 Task: Search for a place to stay in Ob, Russia from June 3 to June 9 for 2 adults, with a price range of ₹6000 to ₹12000, 1 bedroom, 1 bed, 1 bathroom, and amenities including a washing machine and self check-in.
Action: Mouse pressed left at (529, 118)
Screenshot: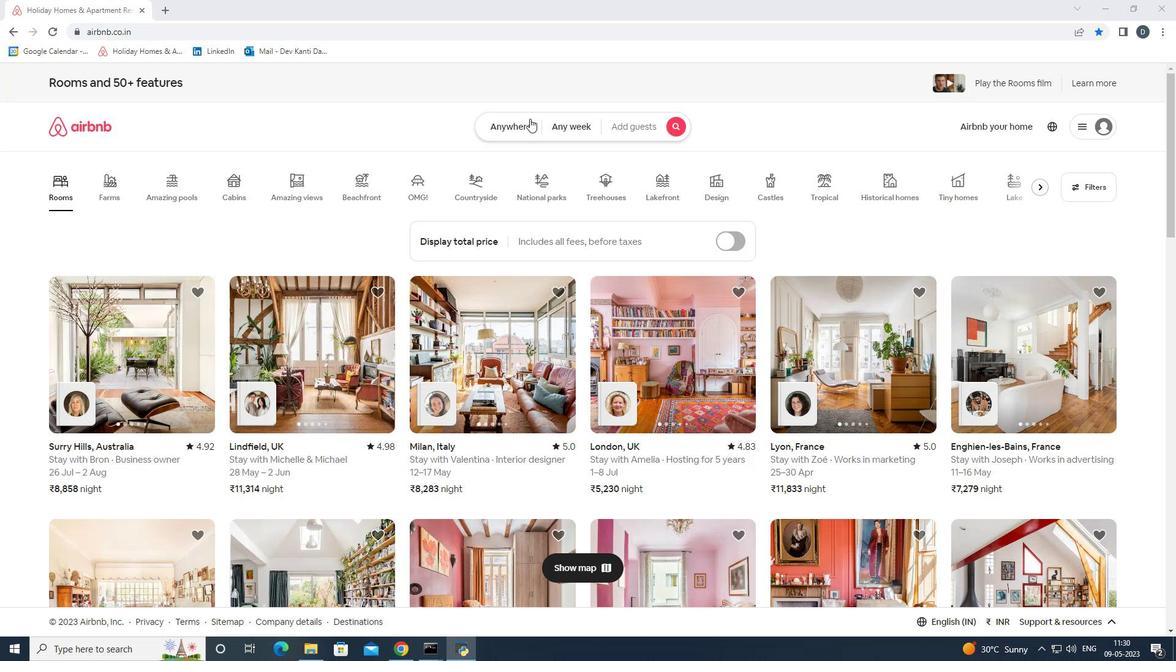 
Action: Mouse moved to (417, 173)
Screenshot: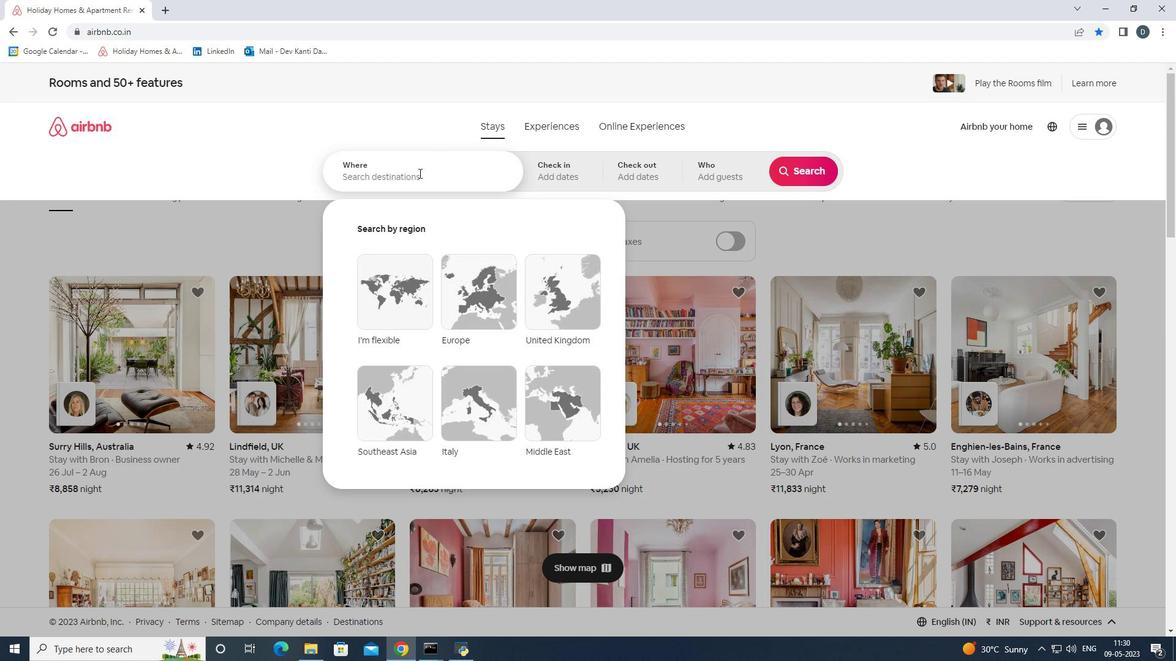 
Action: Mouse pressed left at (417, 173)
Screenshot: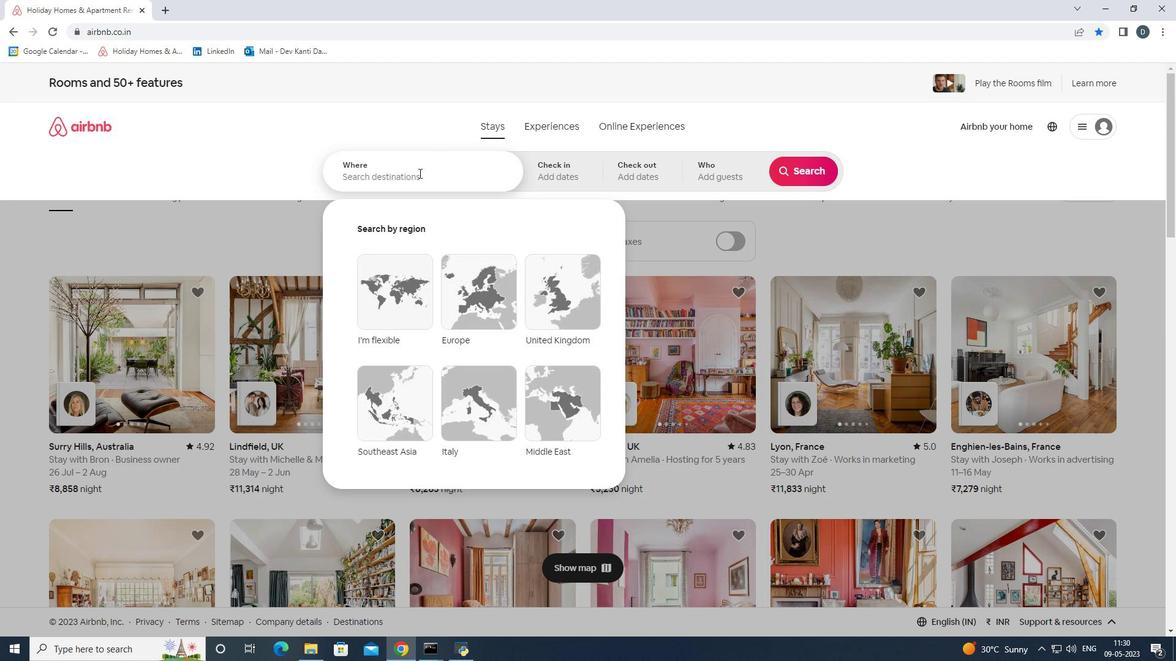 
Action: Mouse moved to (436, 168)
Screenshot: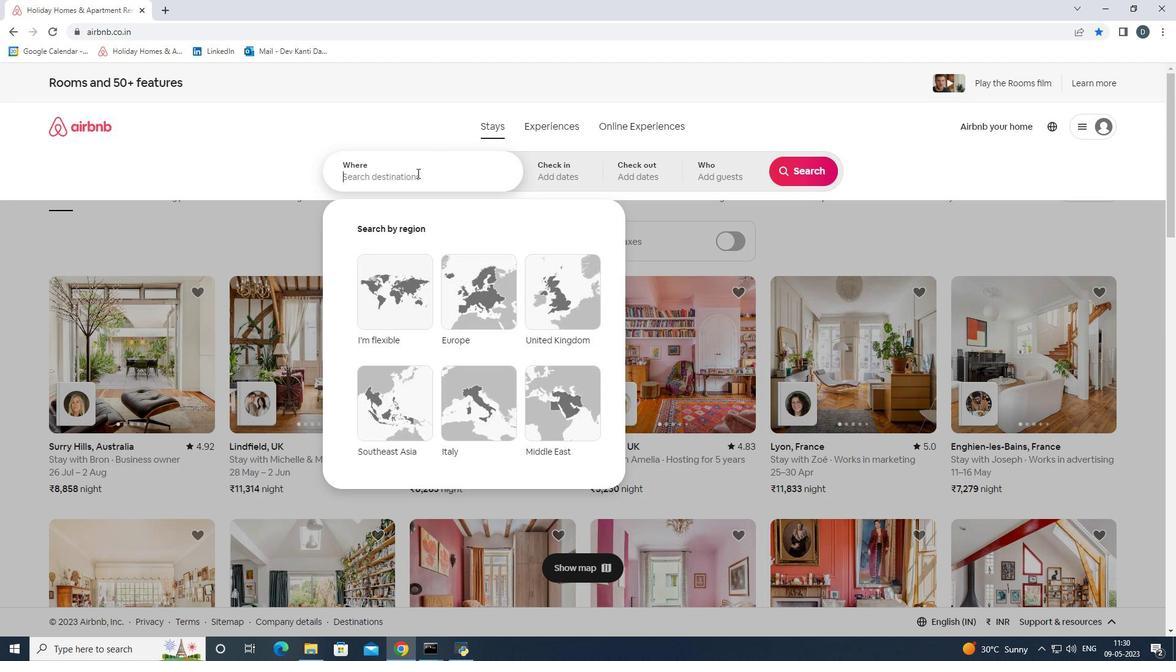 
Action: Key pressed <Key.shift>Ob;<Key.enter><Key.backspace>
Screenshot: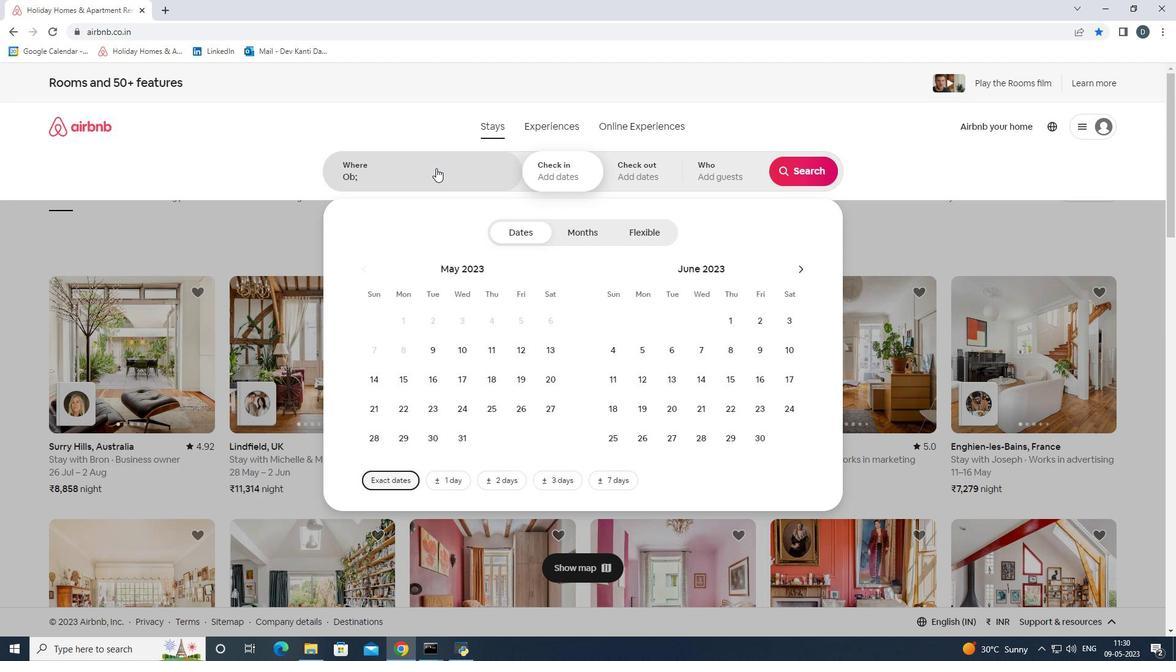 
Action: Mouse moved to (488, 175)
Screenshot: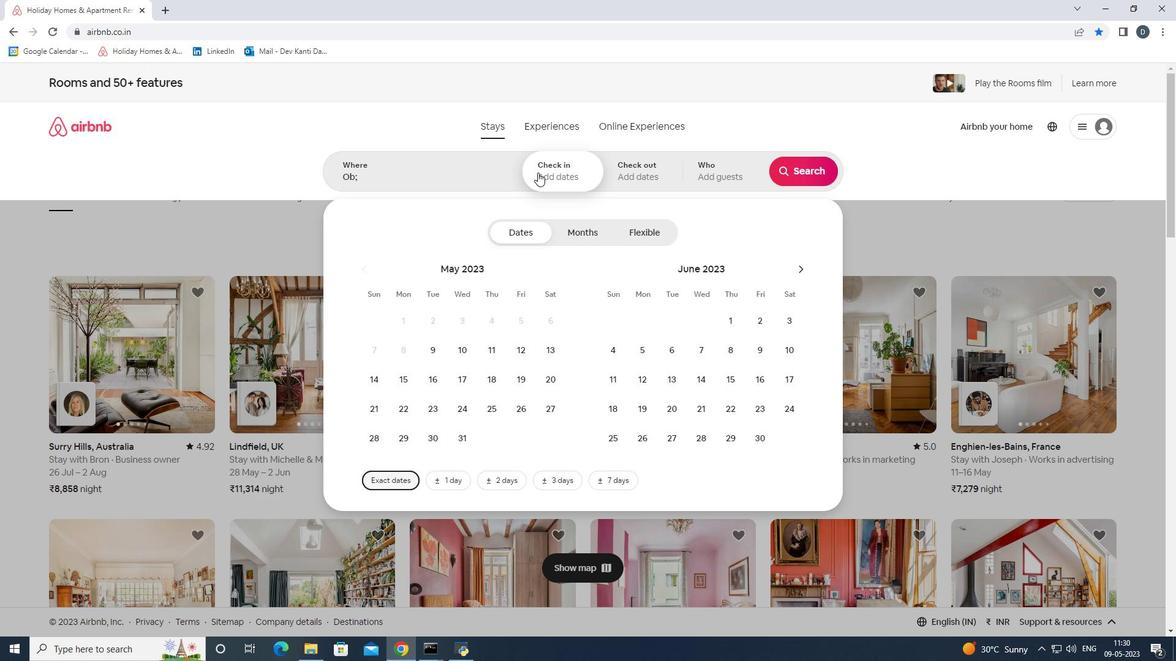 
Action: Mouse pressed left at (488, 175)
Screenshot: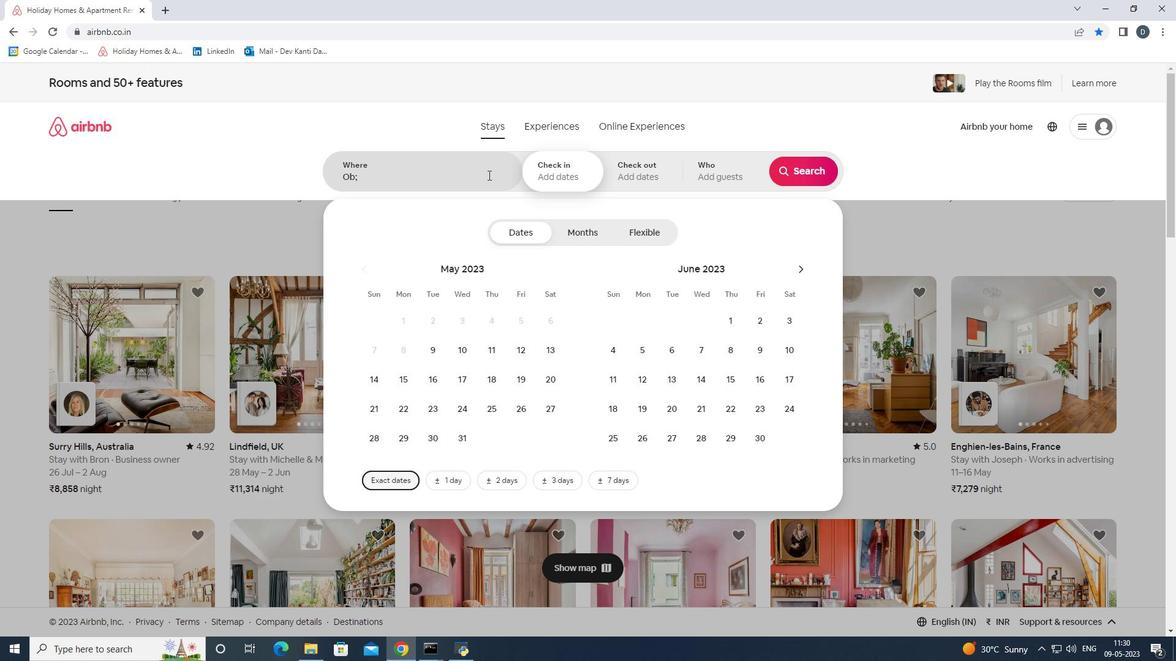 
Action: Mouse moved to (487, 171)
Screenshot: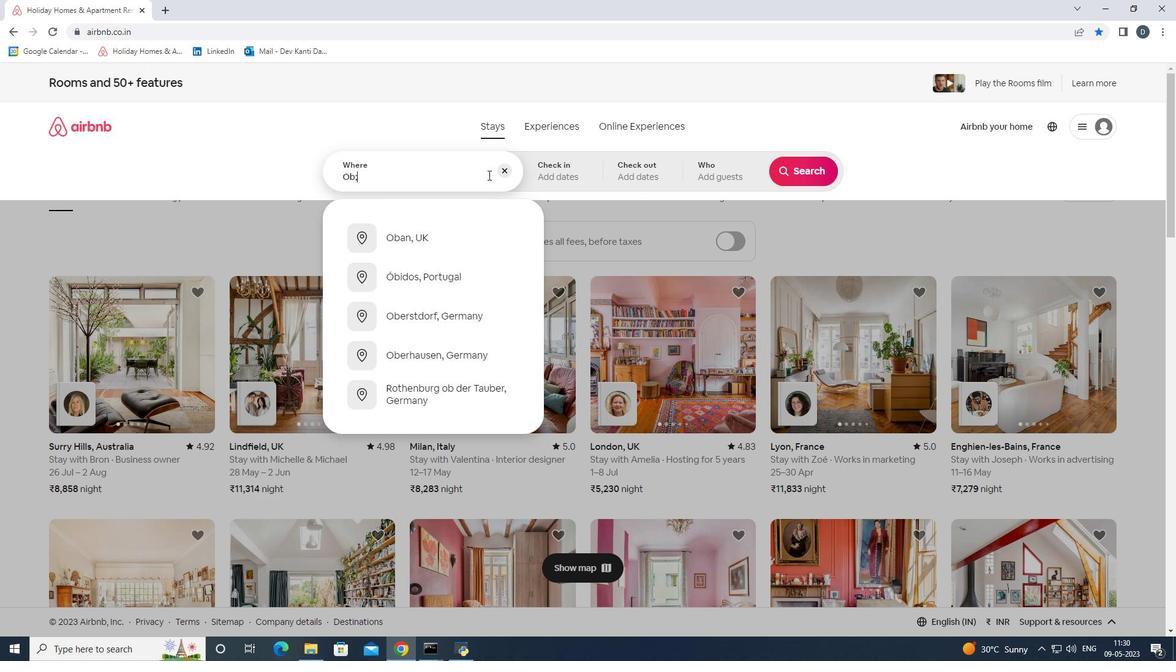 
Action: Key pressed <Key.backspace>
Screenshot: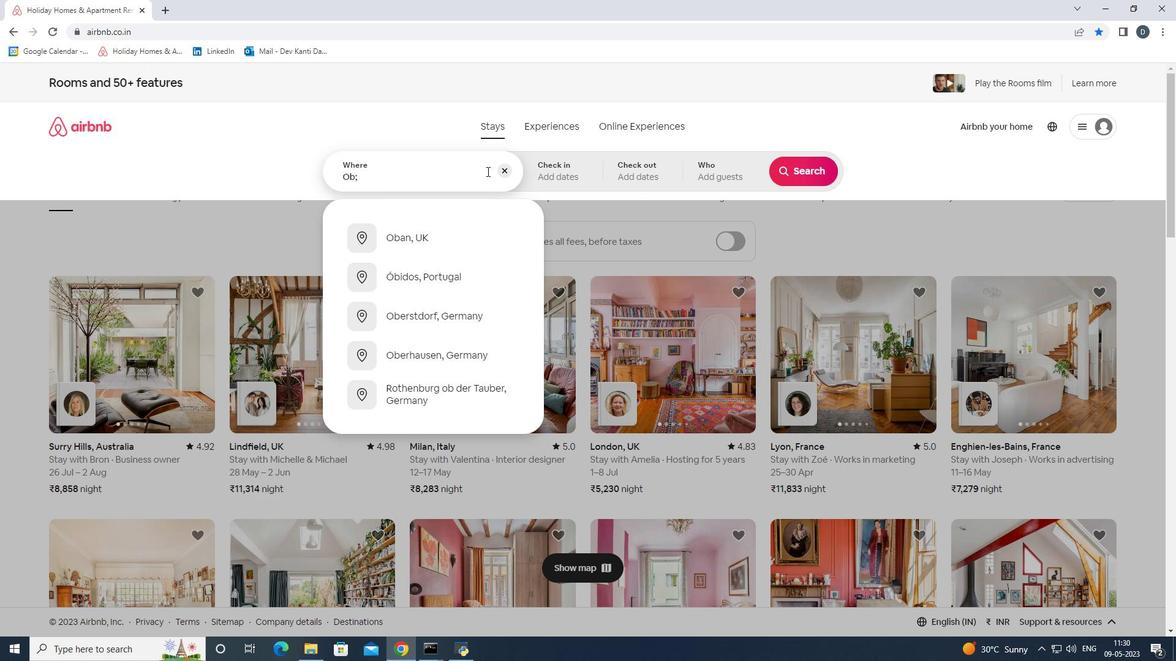 
Action: Mouse moved to (487, 172)
Screenshot: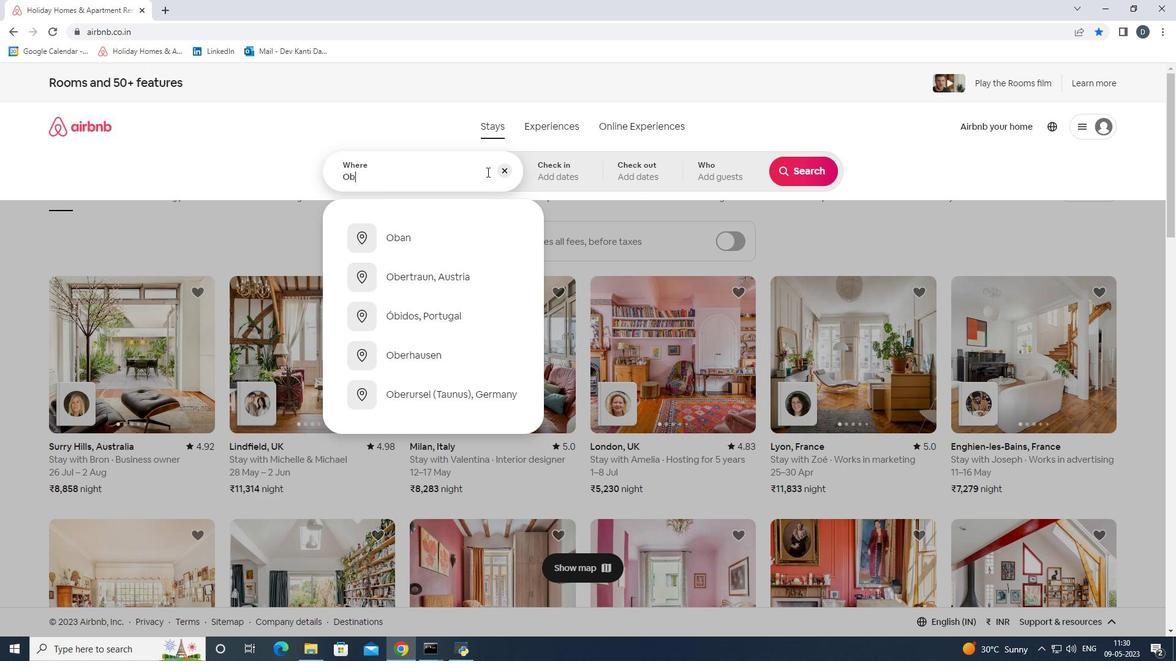
Action: Key pressed '
Screenshot: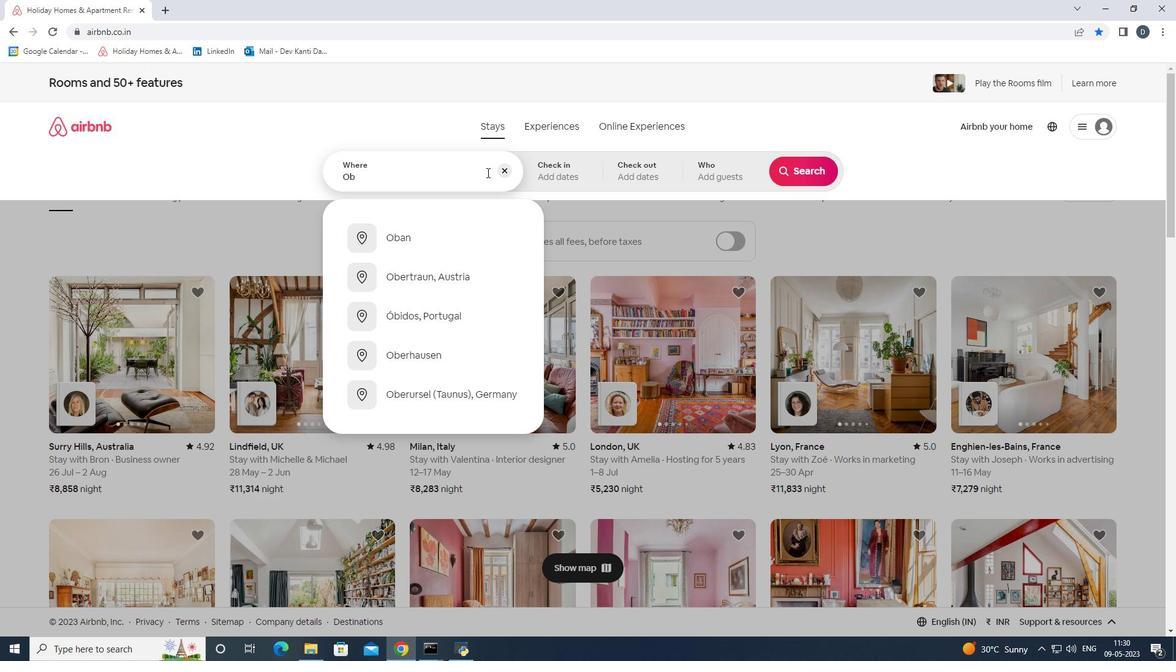 
Action: Mouse moved to (489, 180)
Screenshot: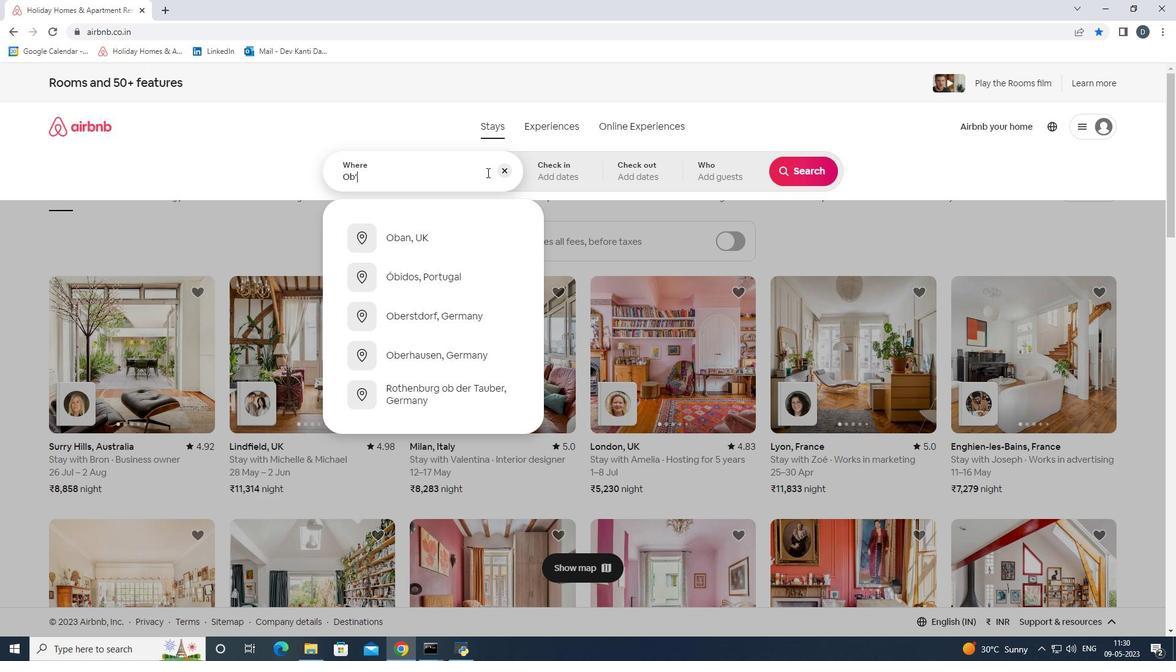 
Action: Key pressed ,<Key.shift><Key.shift><Key.shift><Key.shift><Key.shift><Key.shift><Key.shift><Key.shift><Key.shift><Key.shift><Key.shift><Key.shift><Key.shift><Key.shift><Key.shift><Key.shift>Russia<Key.enter>
Screenshot: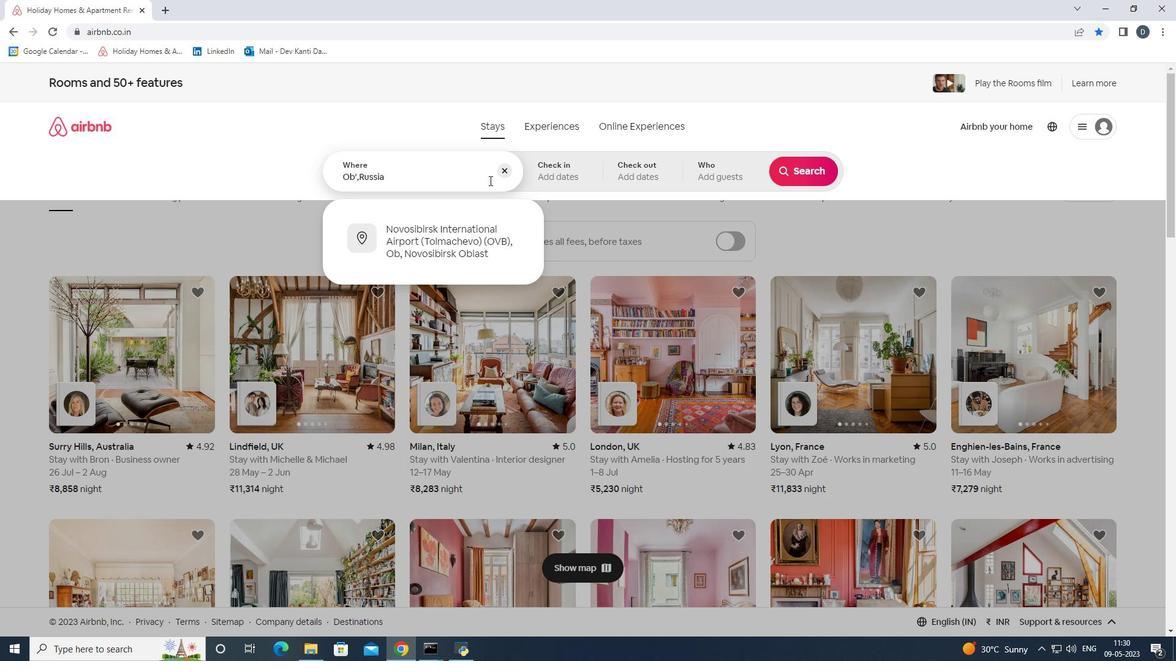 
Action: Mouse moved to (780, 321)
Screenshot: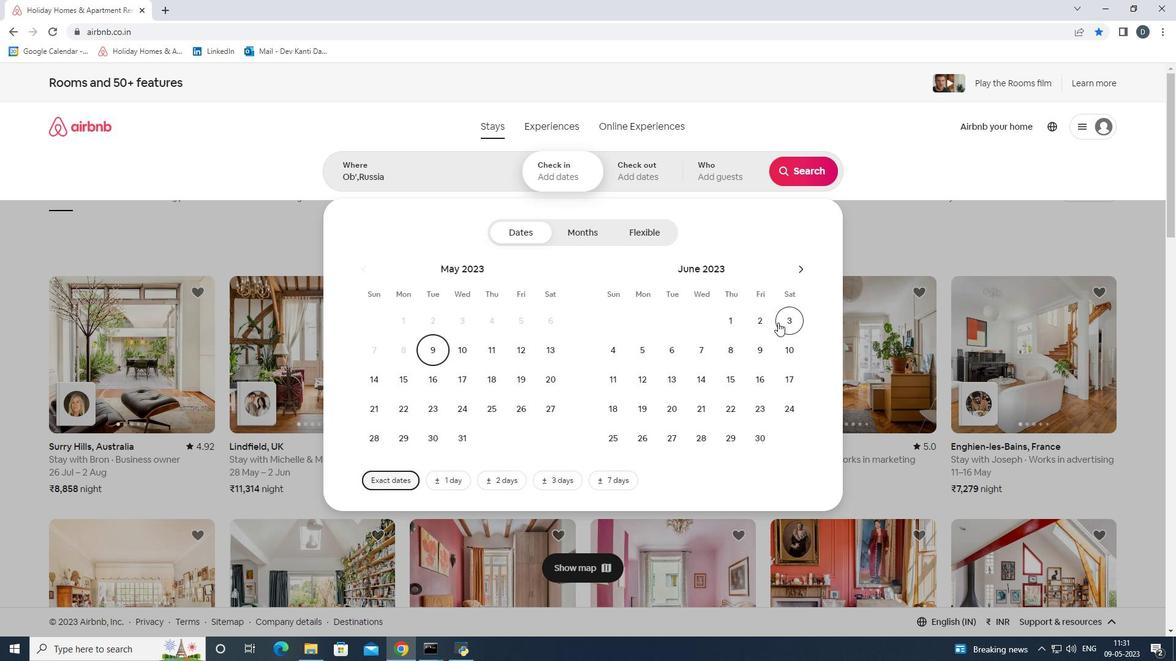 
Action: Mouse pressed left at (780, 321)
Screenshot: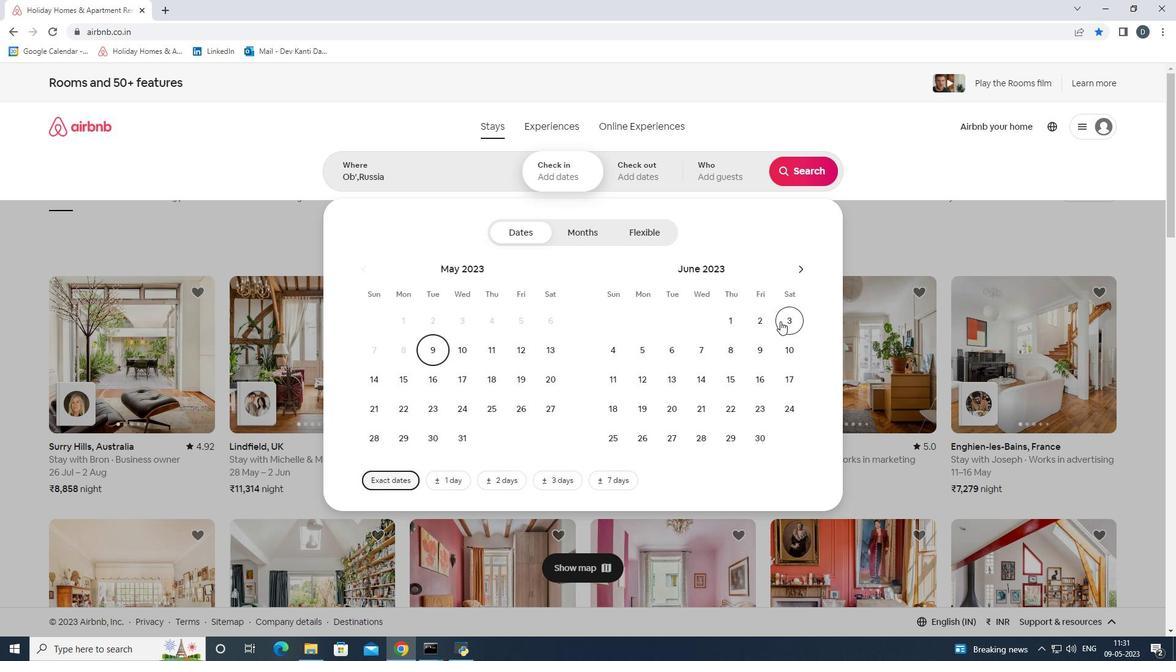 
Action: Mouse moved to (754, 349)
Screenshot: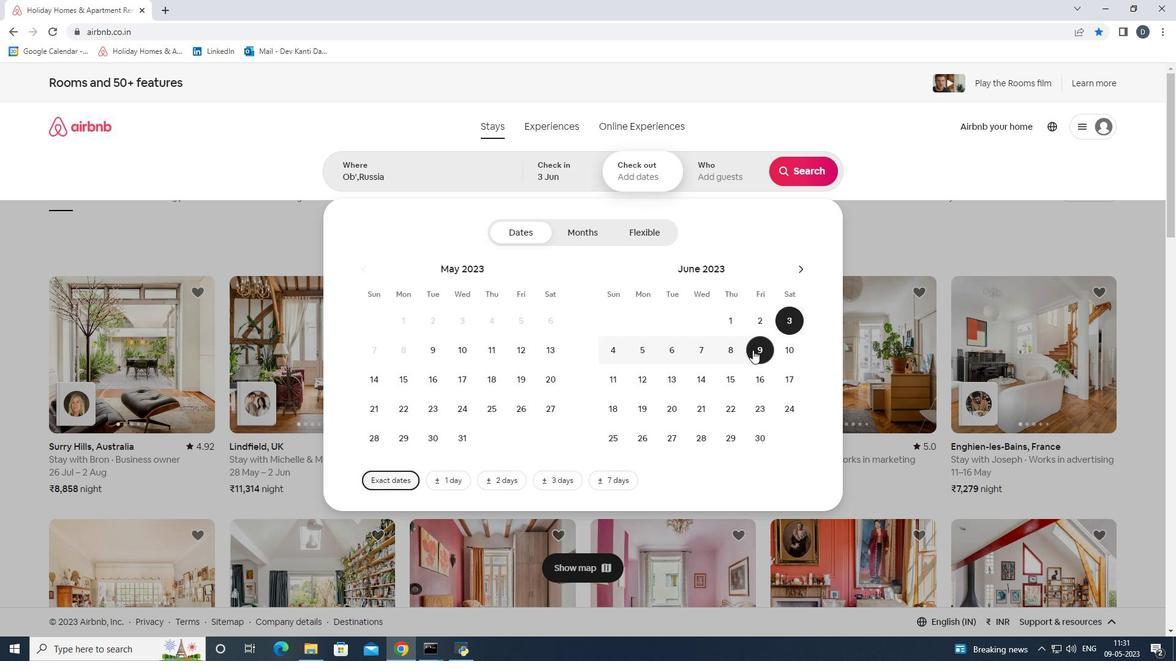 
Action: Mouse pressed left at (754, 349)
Screenshot: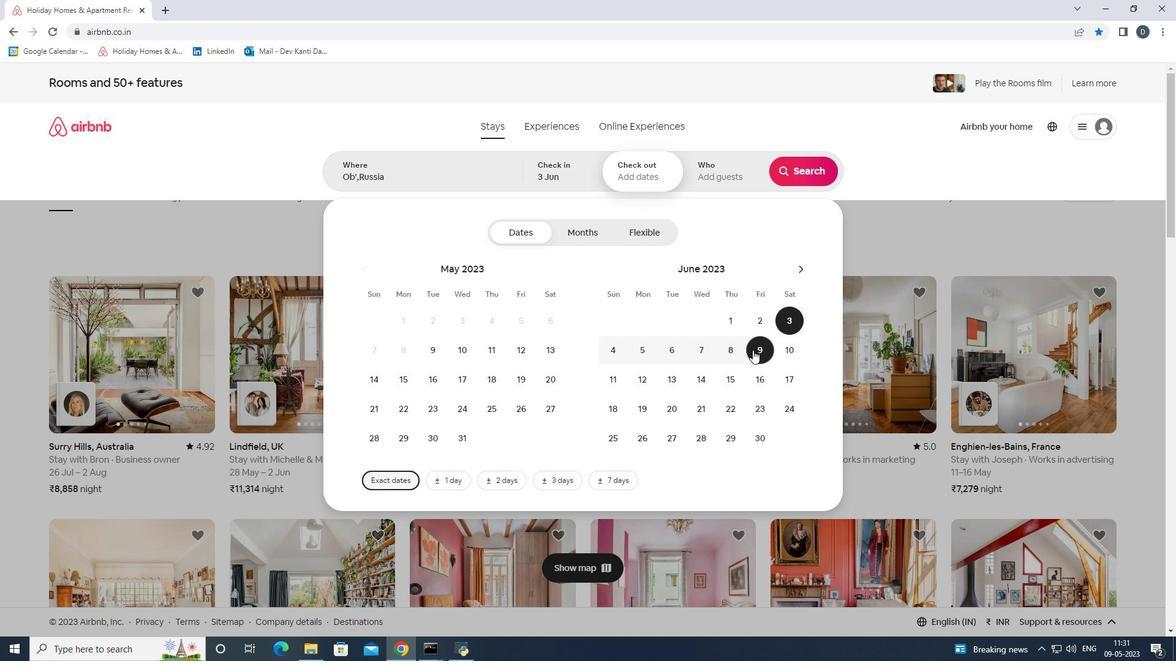 
Action: Mouse moved to (712, 169)
Screenshot: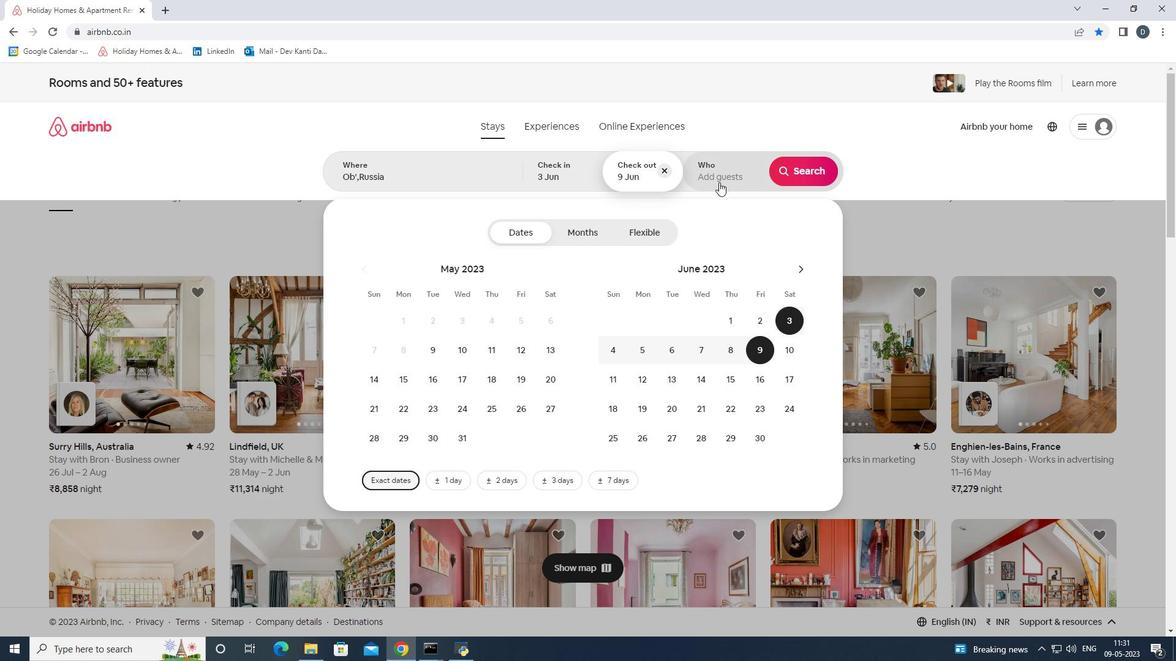 
Action: Mouse pressed left at (712, 169)
Screenshot: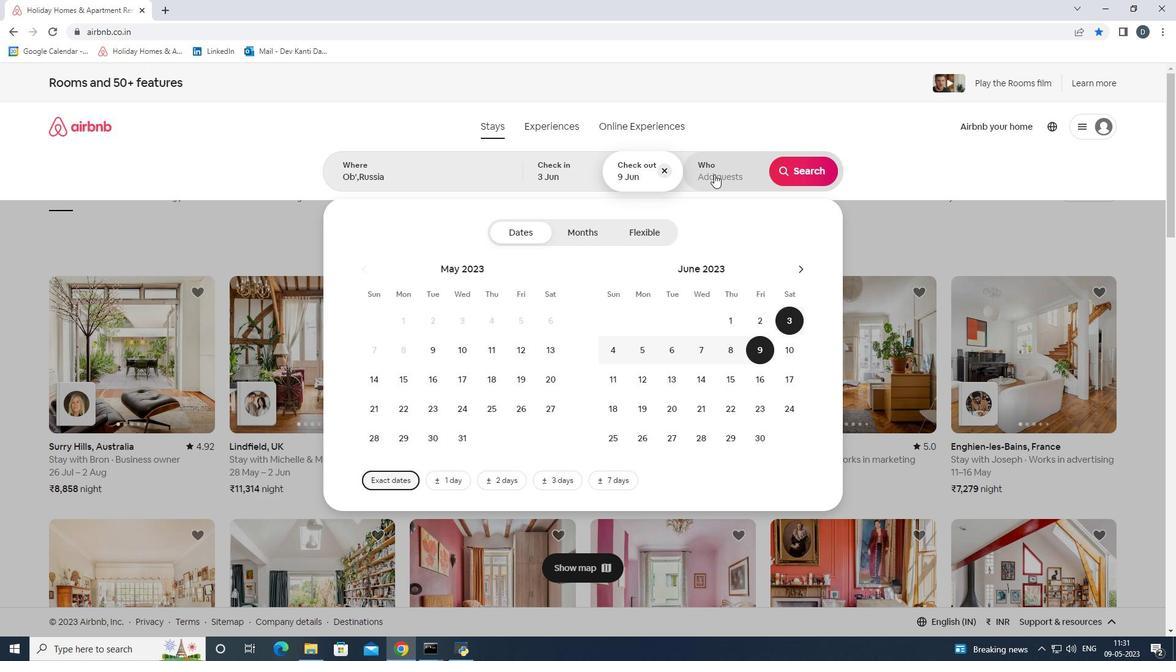 
Action: Mouse moved to (802, 237)
Screenshot: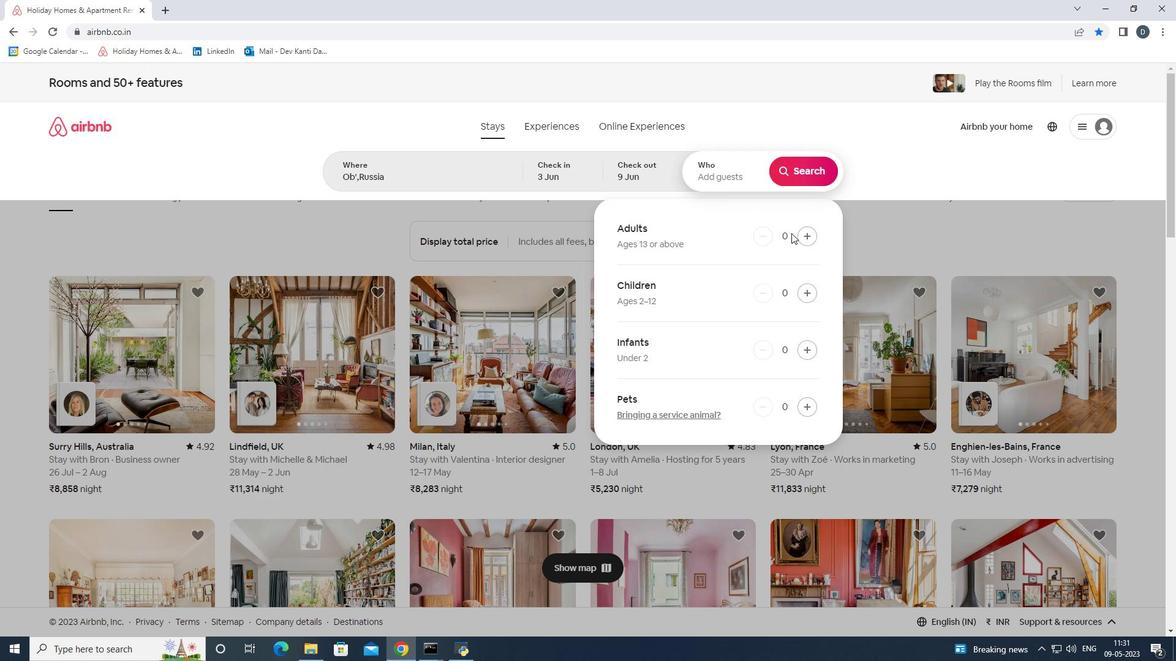 
Action: Mouse pressed left at (802, 237)
Screenshot: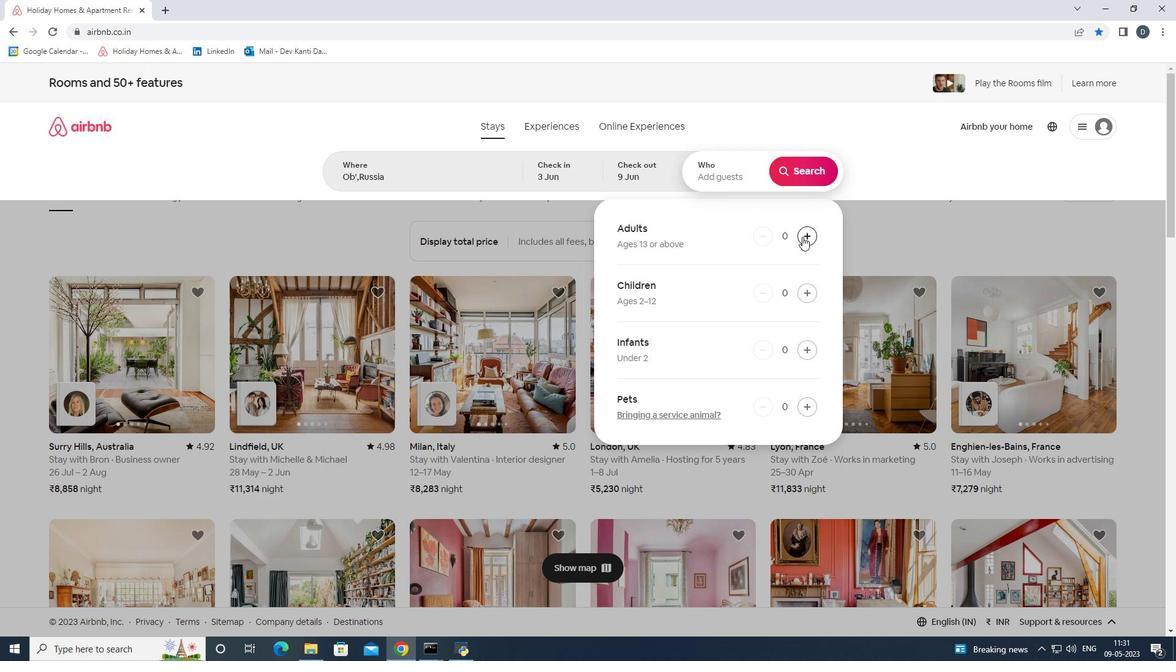 
Action: Mouse pressed left at (802, 237)
Screenshot: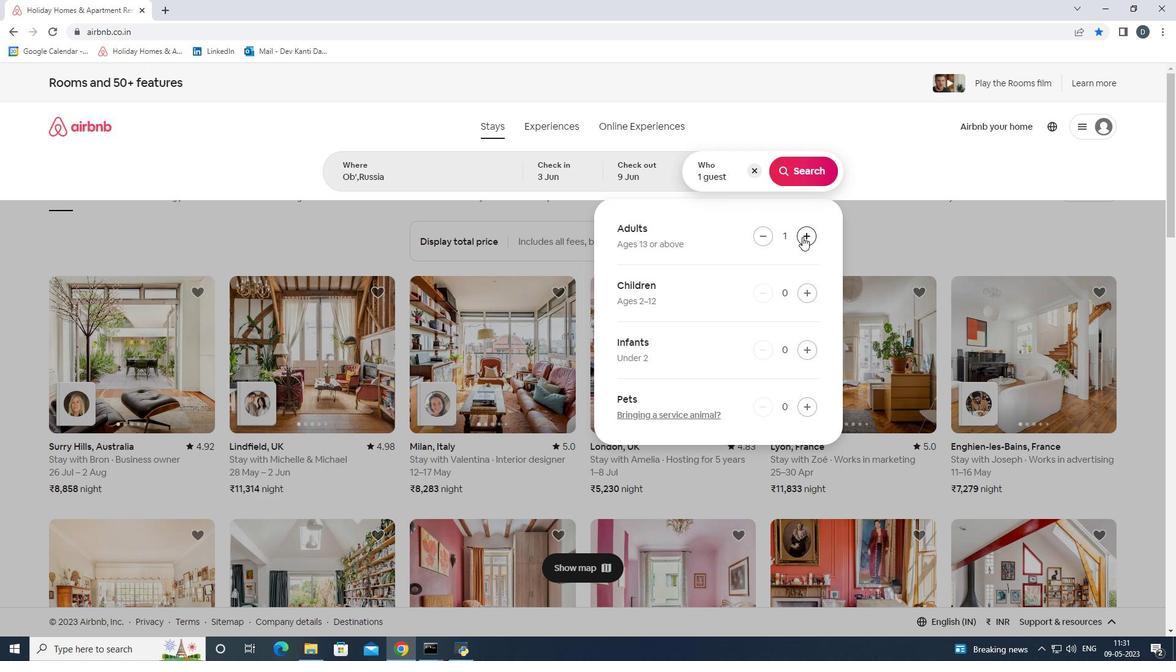 
Action: Mouse moved to (809, 178)
Screenshot: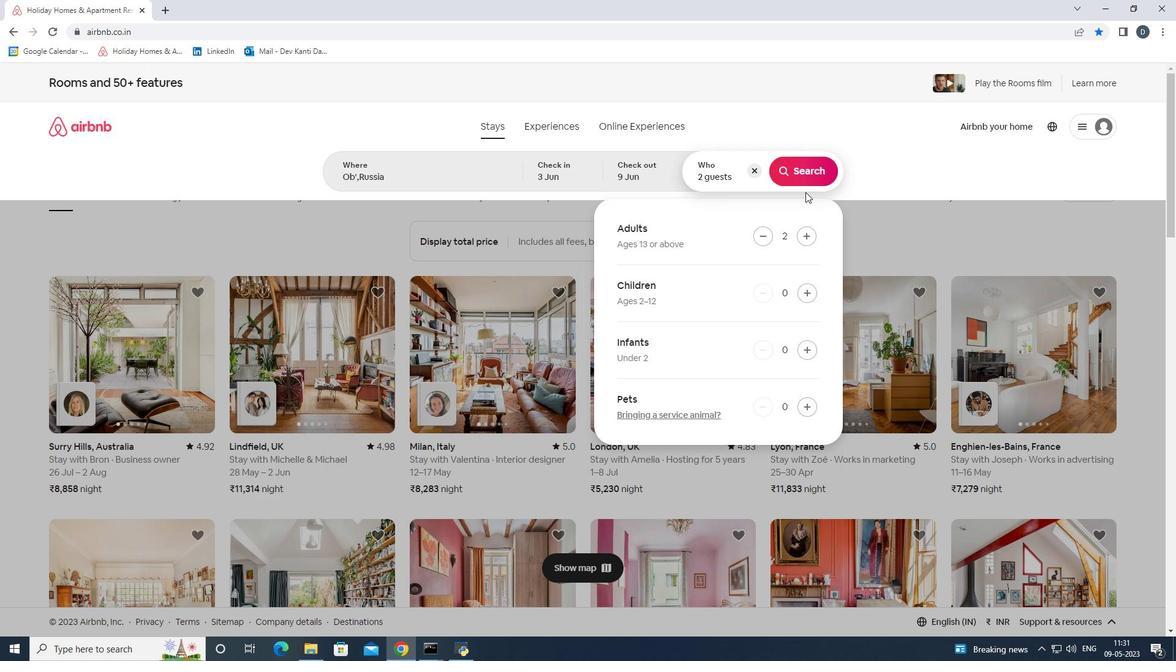 
Action: Mouse pressed left at (809, 178)
Screenshot: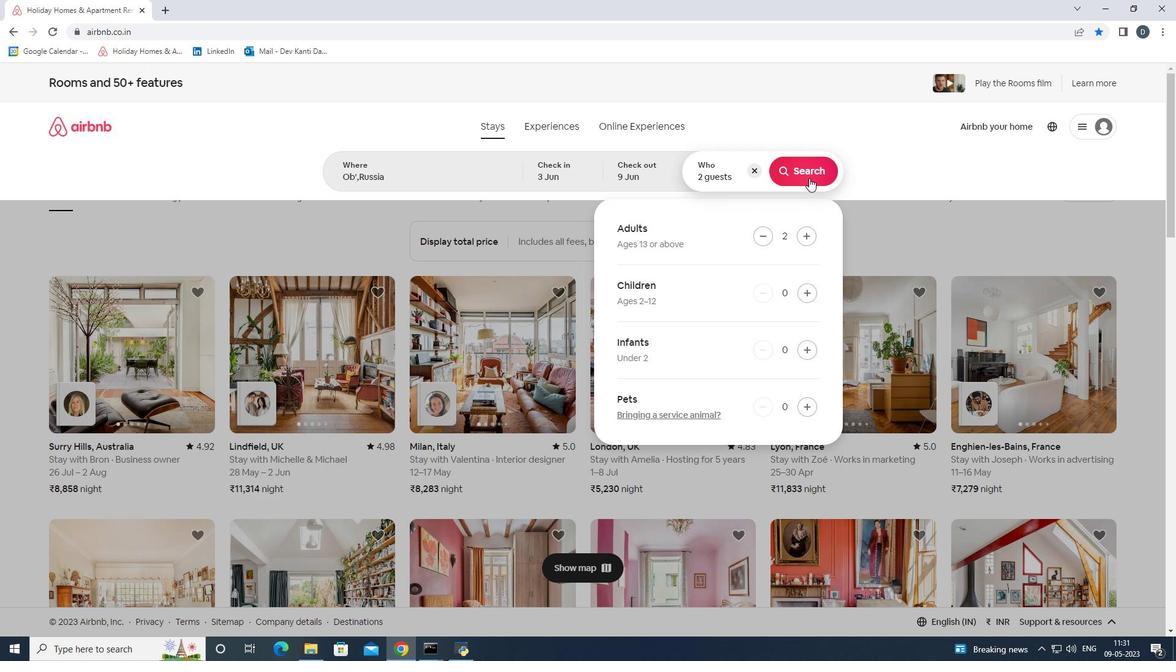 
Action: Mouse moved to (1127, 127)
Screenshot: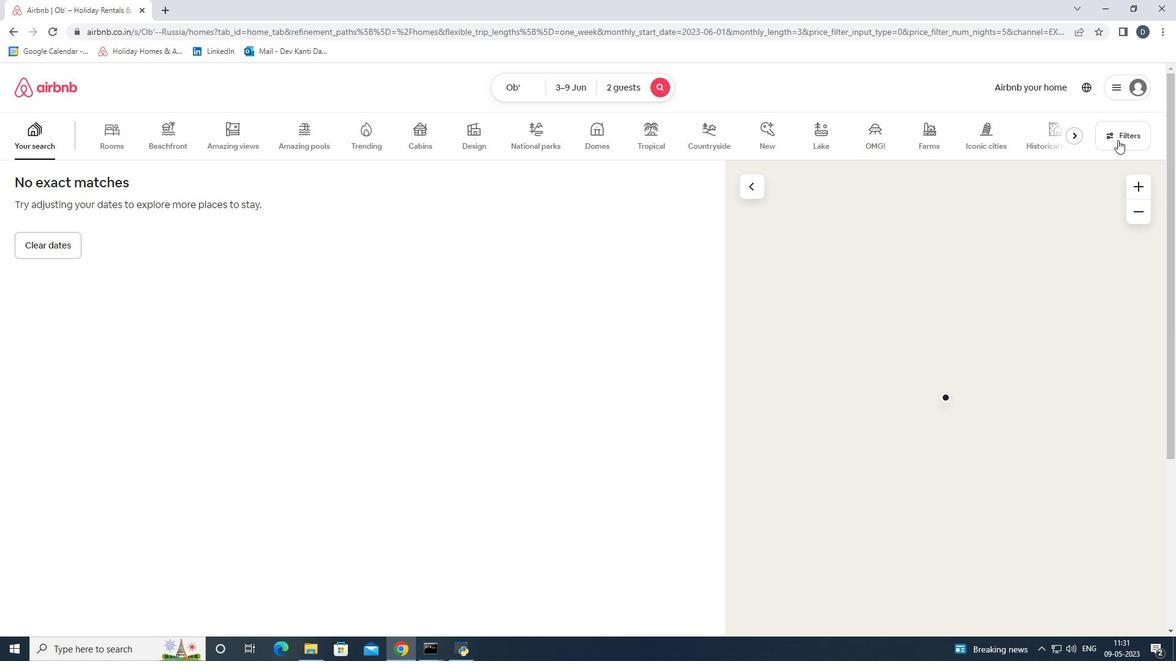 
Action: Mouse pressed left at (1127, 127)
Screenshot: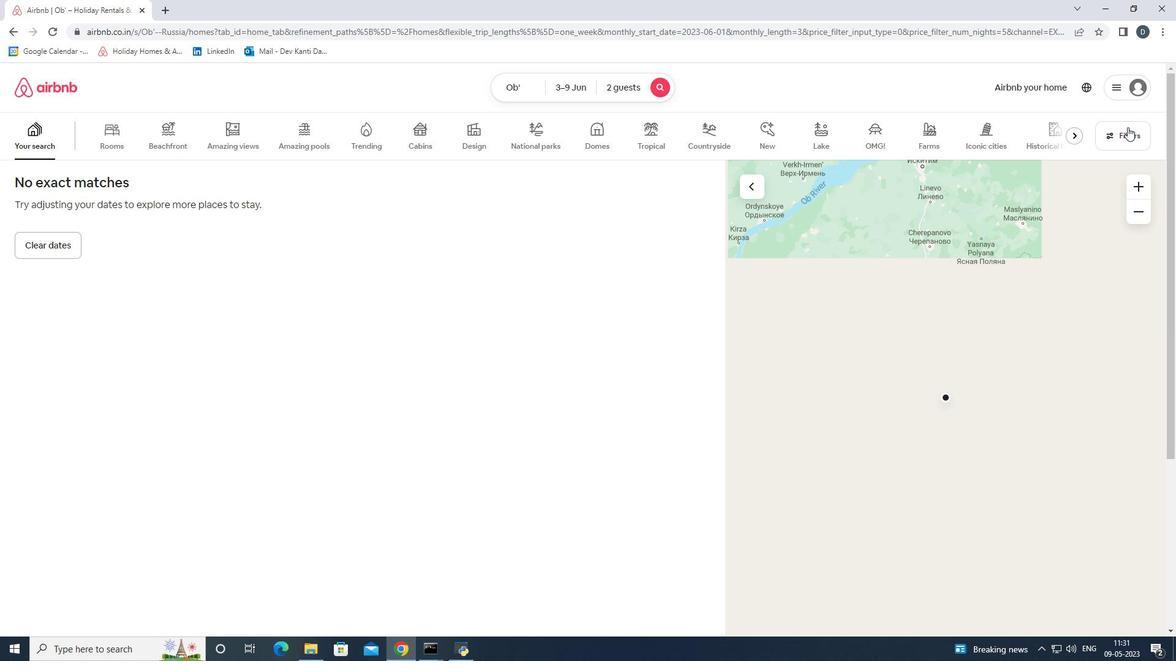 
Action: Mouse moved to (485, 444)
Screenshot: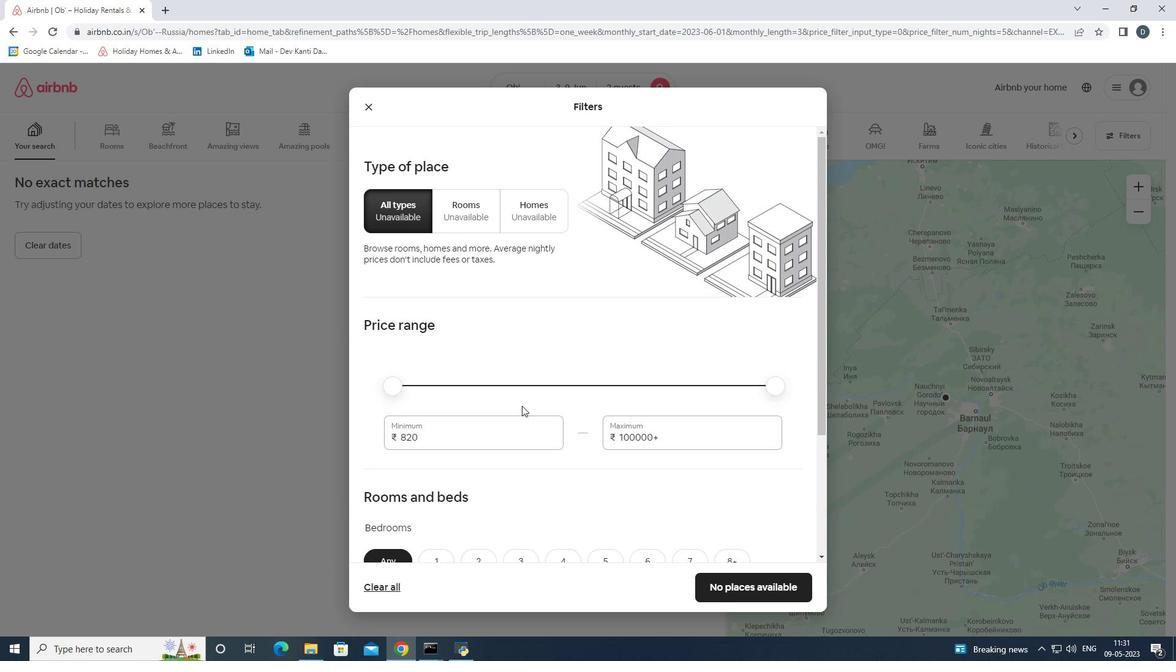 
Action: Mouse pressed left at (485, 444)
Screenshot: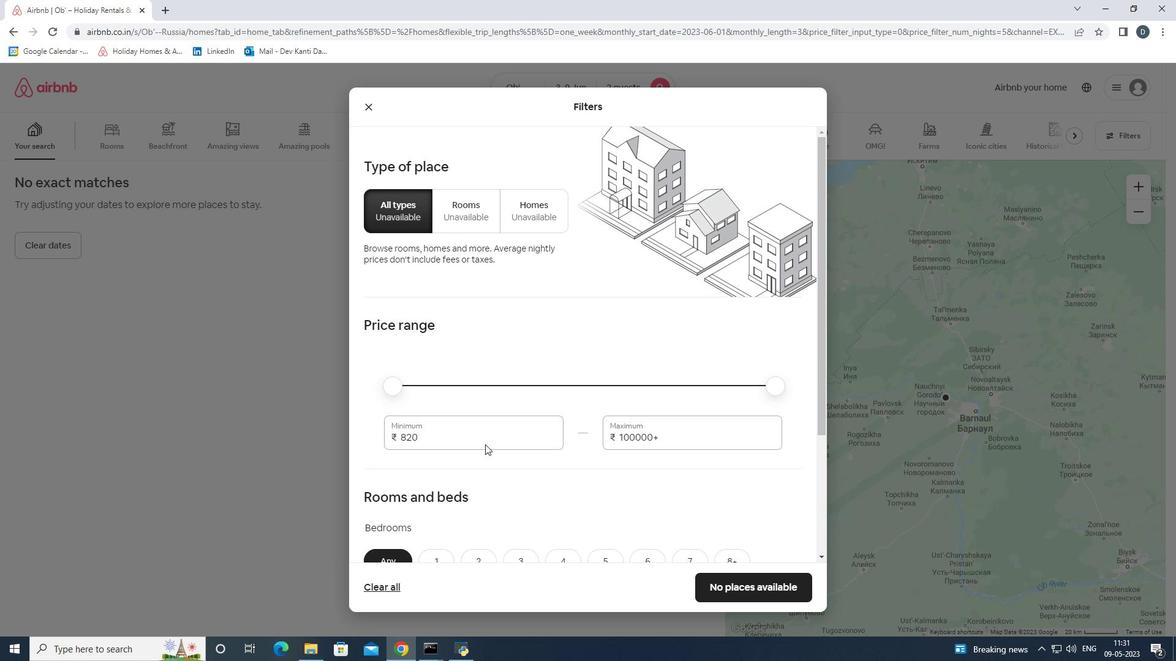 
Action: Mouse pressed left at (485, 444)
Screenshot: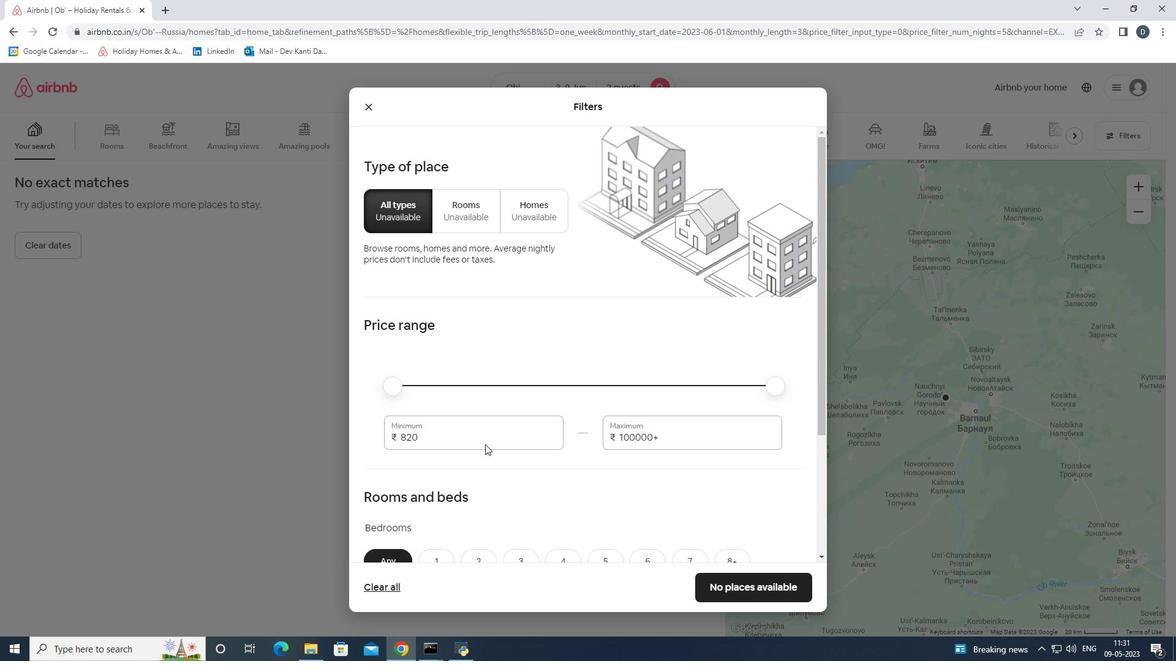 
Action: Mouse moved to (463, 441)
Screenshot: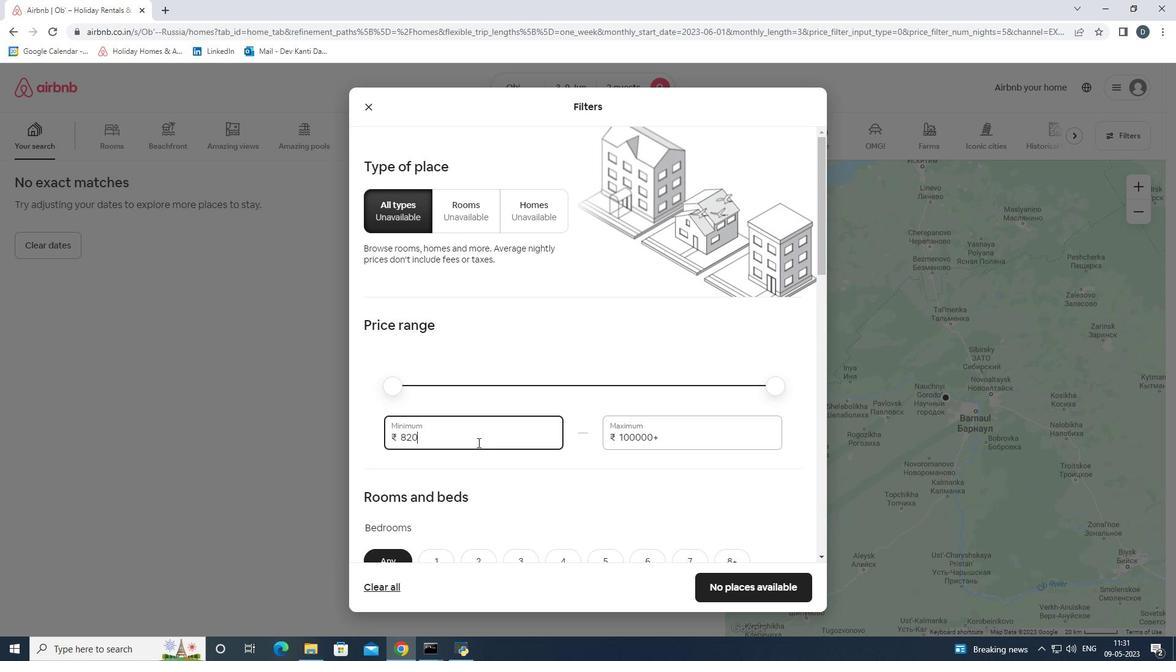 
Action: Mouse pressed left at (463, 441)
Screenshot: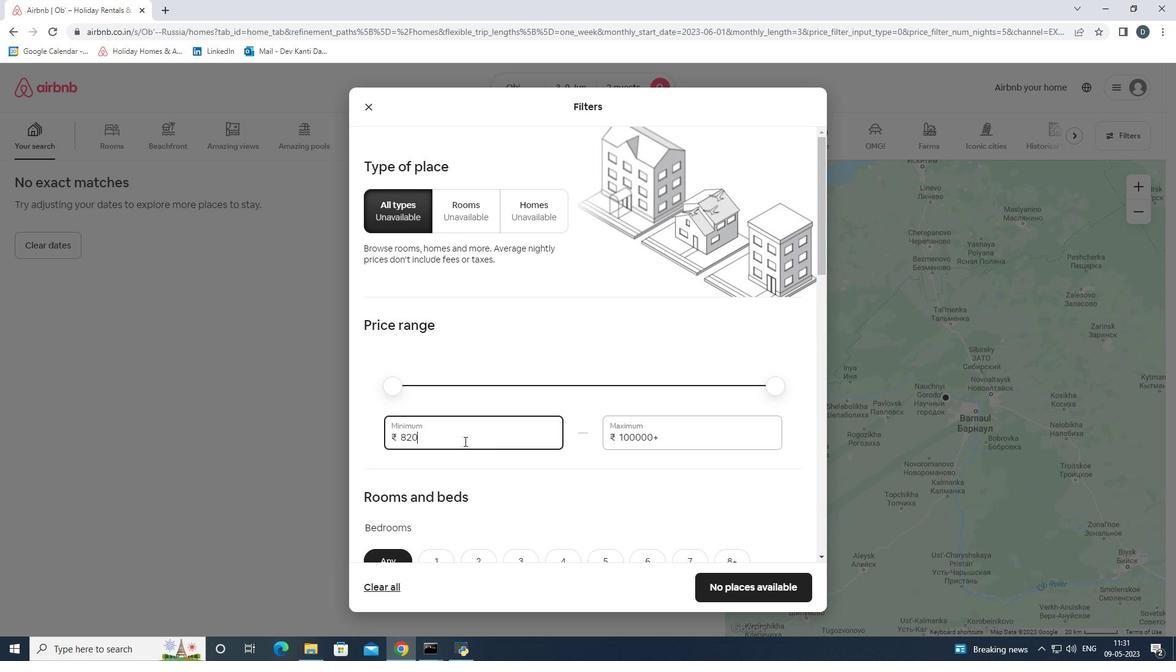 
Action: Mouse pressed left at (463, 441)
Screenshot: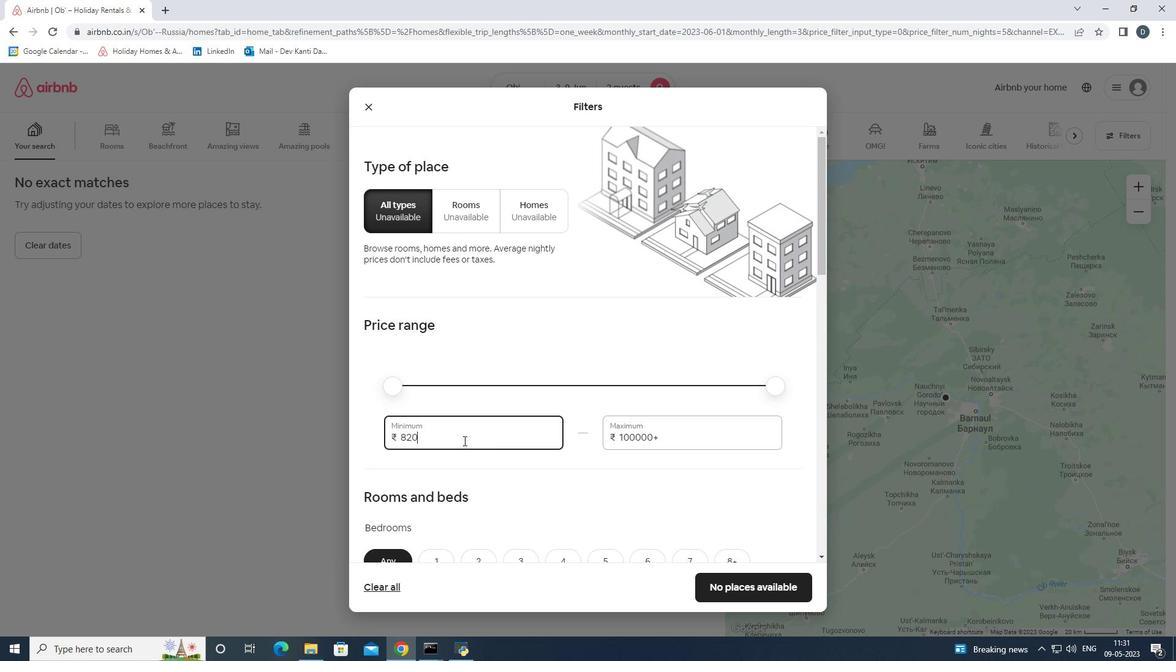 
Action: Key pressed 6000<Key.tab>12000
Screenshot: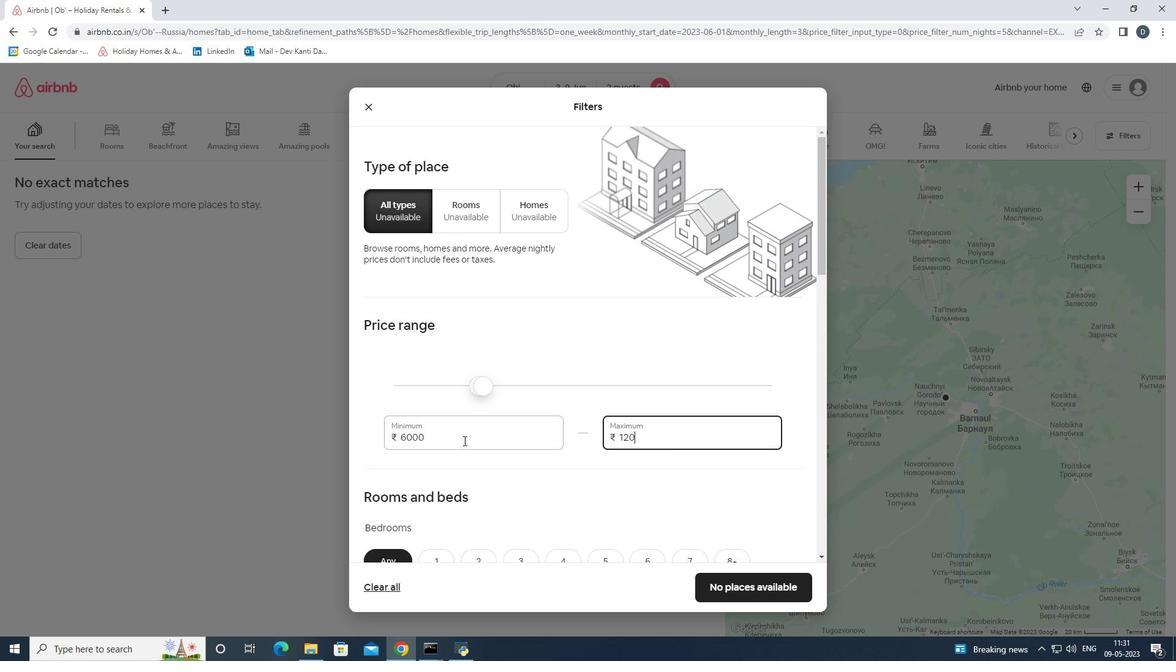 
Action: Mouse moved to (495, 352)
Screenshot: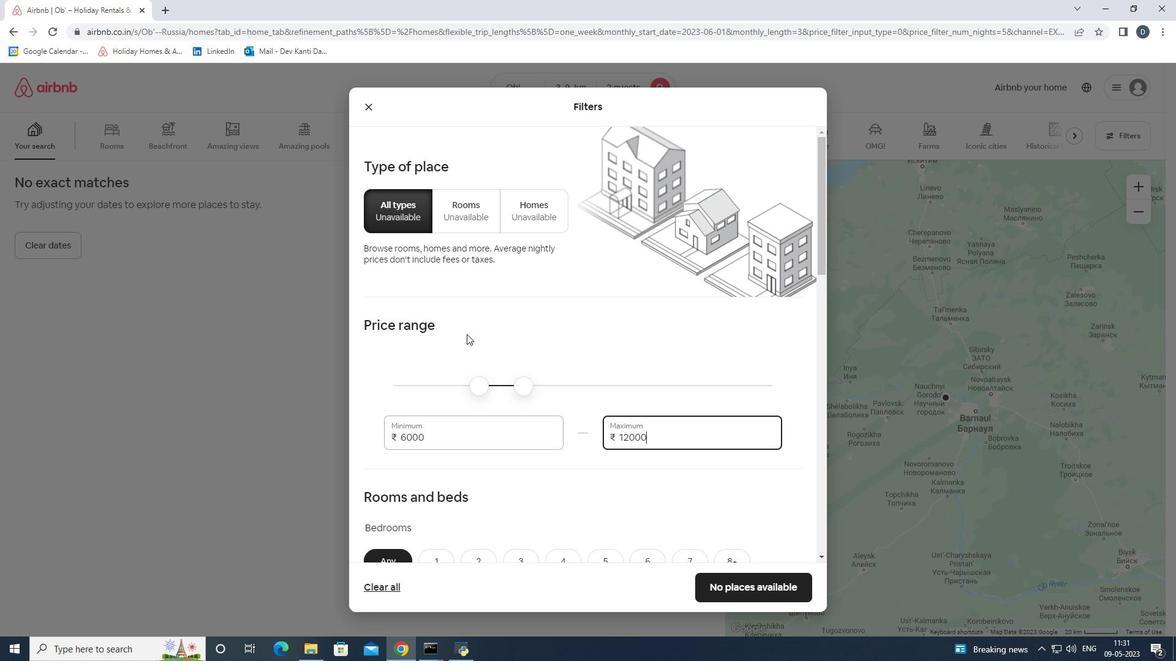 
Action: Mouse scrolled (495, 352) with delta (0, 0)
Screenshot: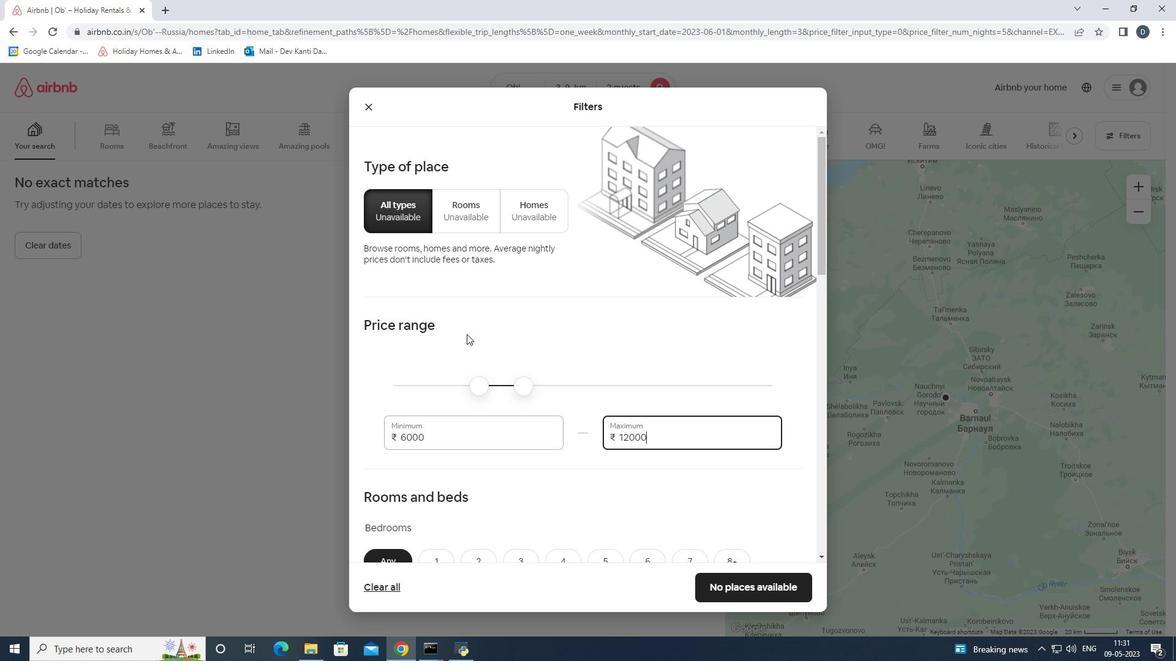 
Action: Mouse moved to (501, 354)
Screenshot: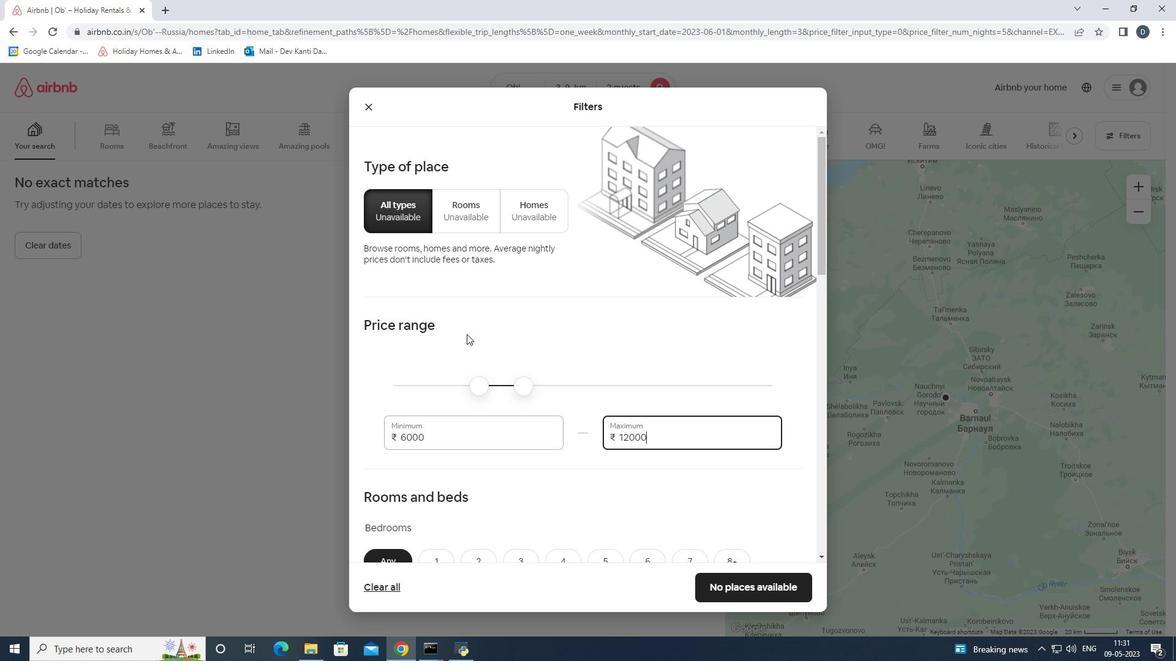 
Action: Mouse scrolled (501, 353) with delta (0, 0)
Screenshot: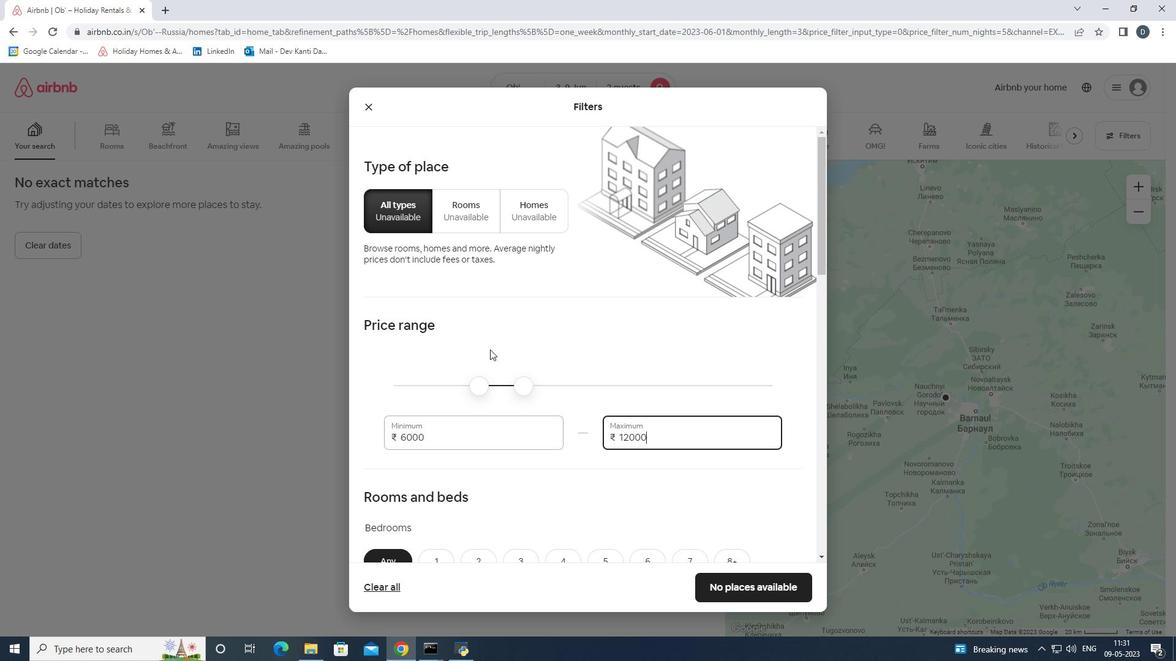 
Action: Mouse scrolled (501, 353) with delta (0, 0)
Screenshot: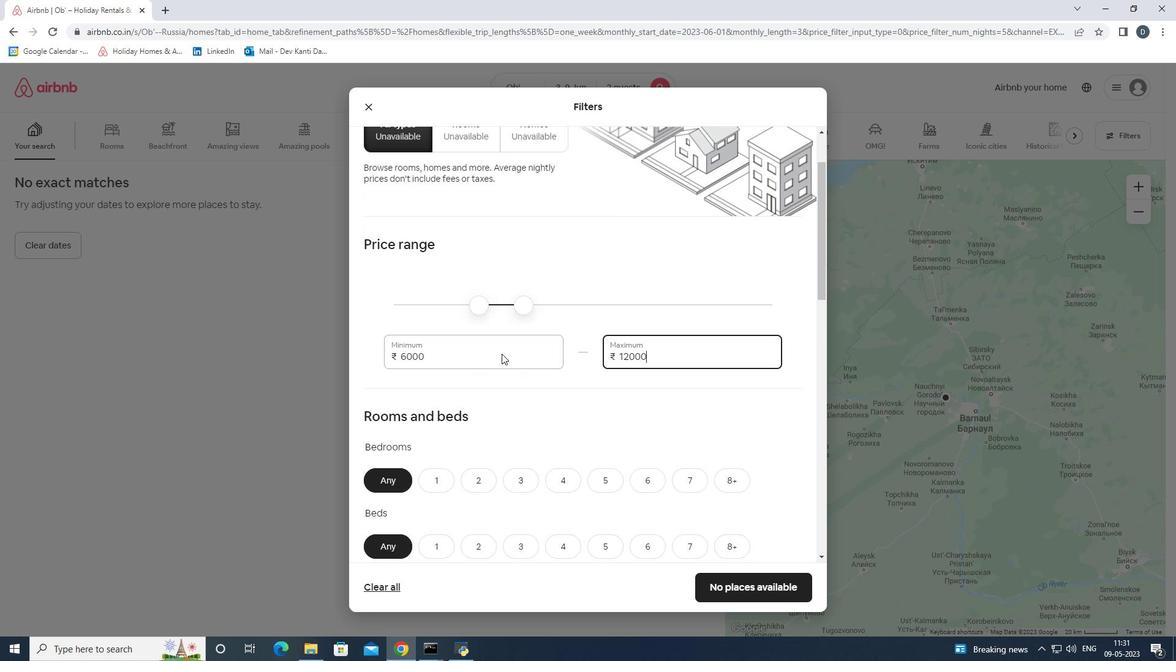 
Action: Mouse moved to (501, 354)
Screenshot: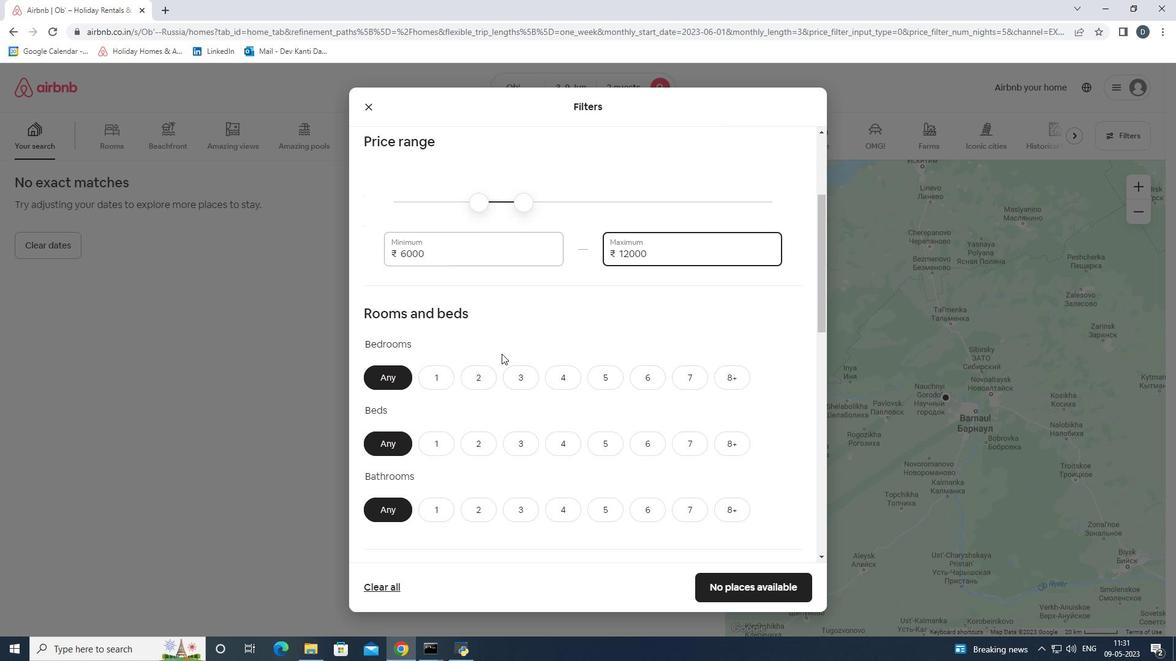 
Action: Mouse scrolled (501, 353) with delta (0, 0)
Screenshot: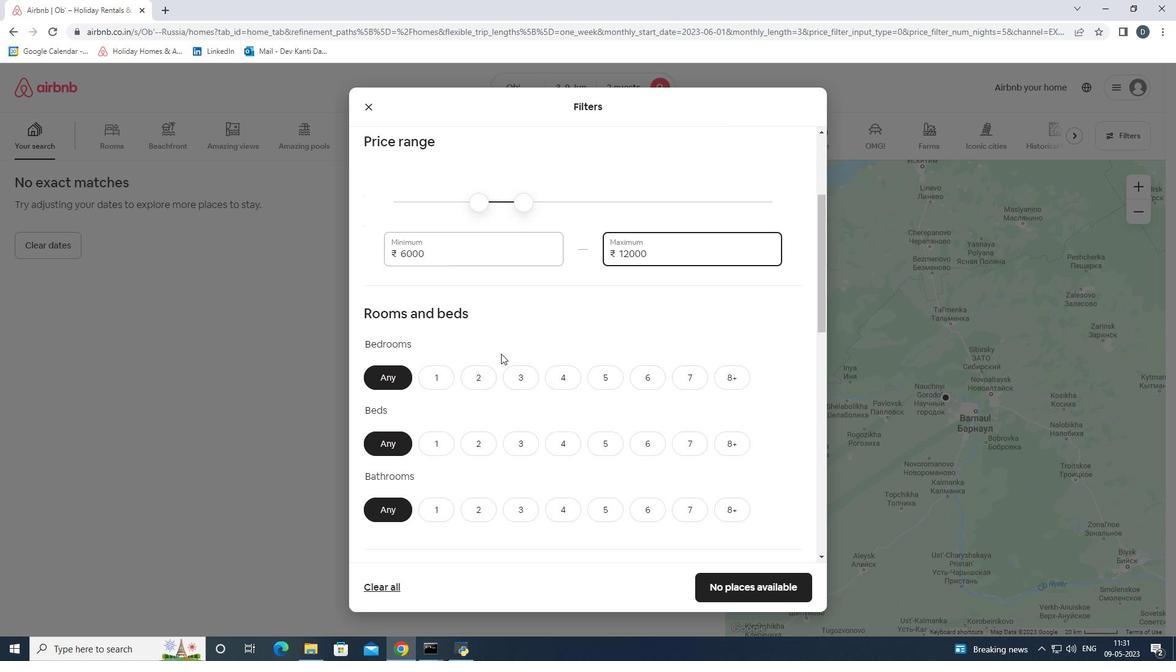 
Action: Mouse moved to (443, 317)
Screenshot: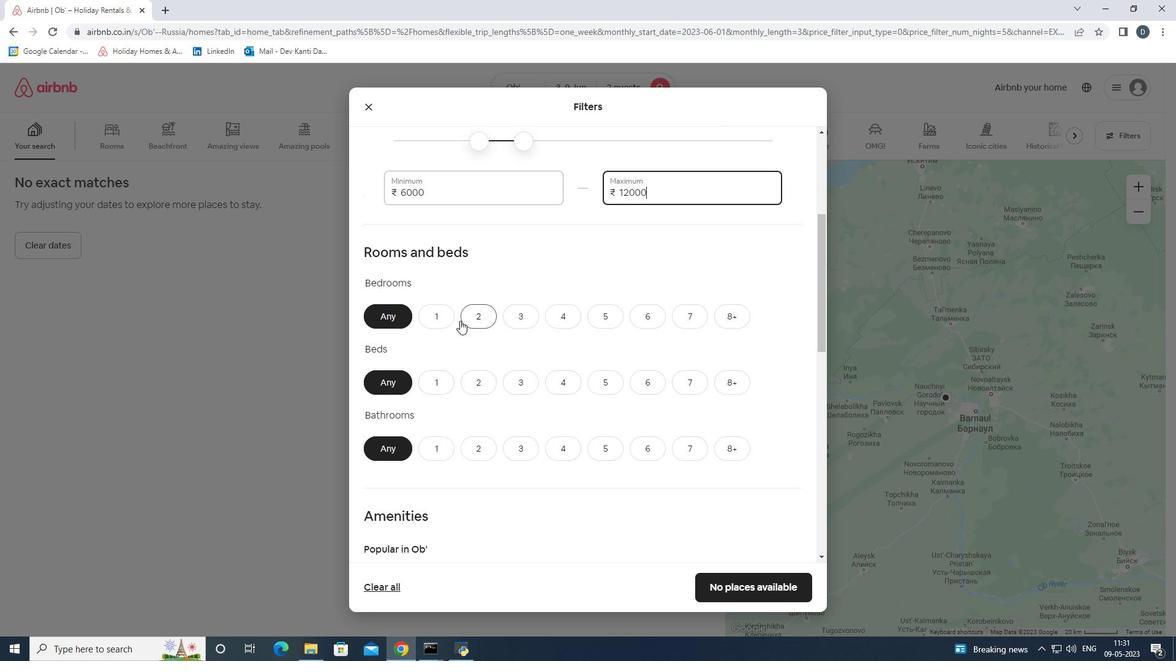 
Action: Mouse pressed left at (443, 317)
Screenshot: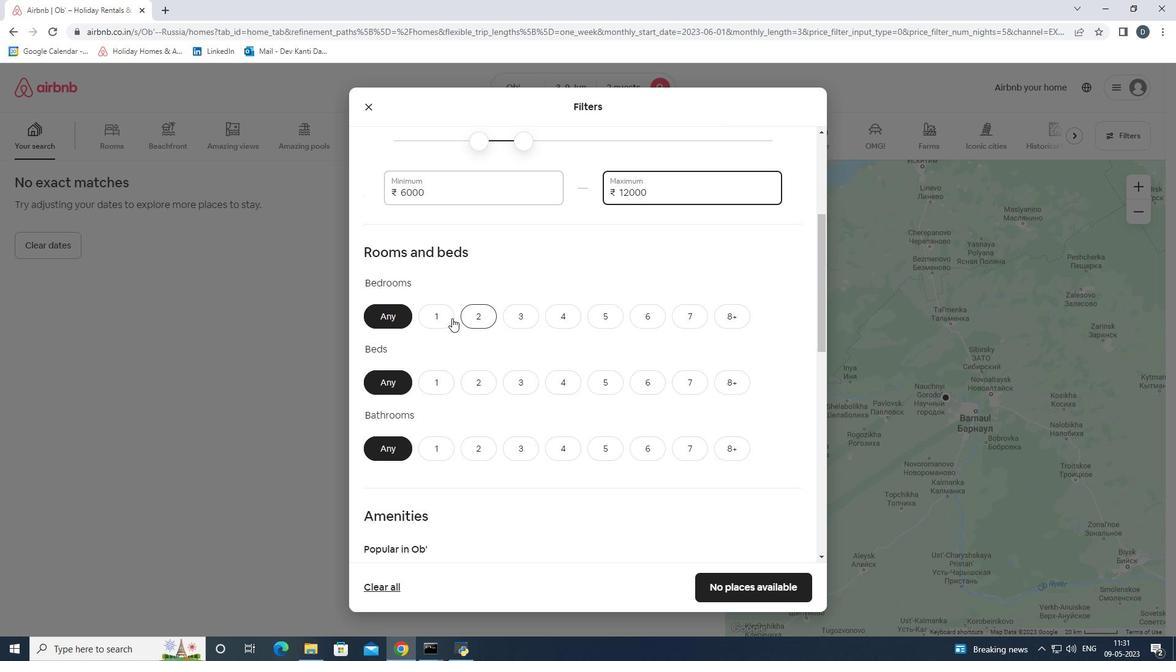 
Action: Mouse moved to (431, 377)
Screenshot: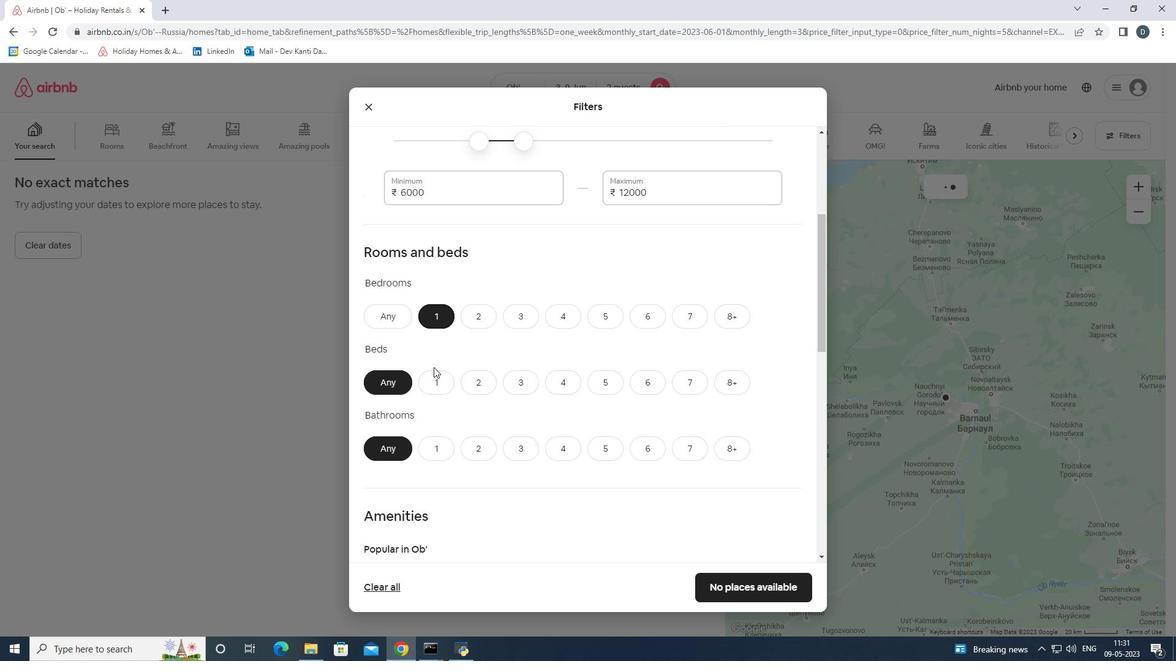 
Action: Mouse pressed left at (431, 377)
Screenshot: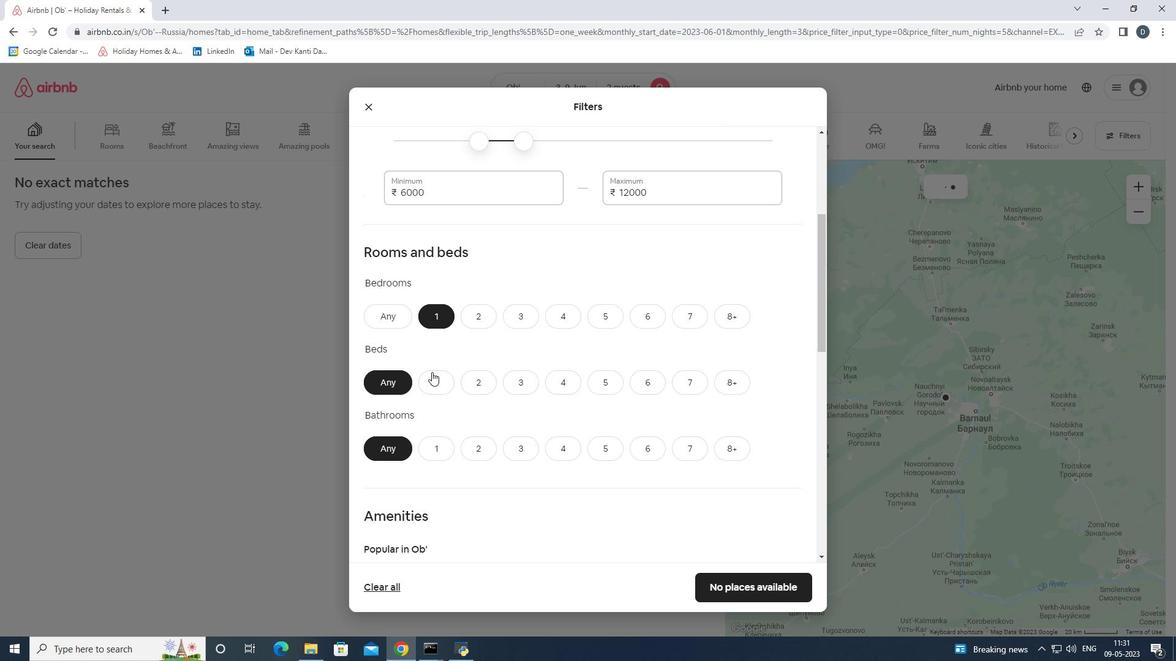 
Action: Mouse moved to (437, 447)
Screenshot: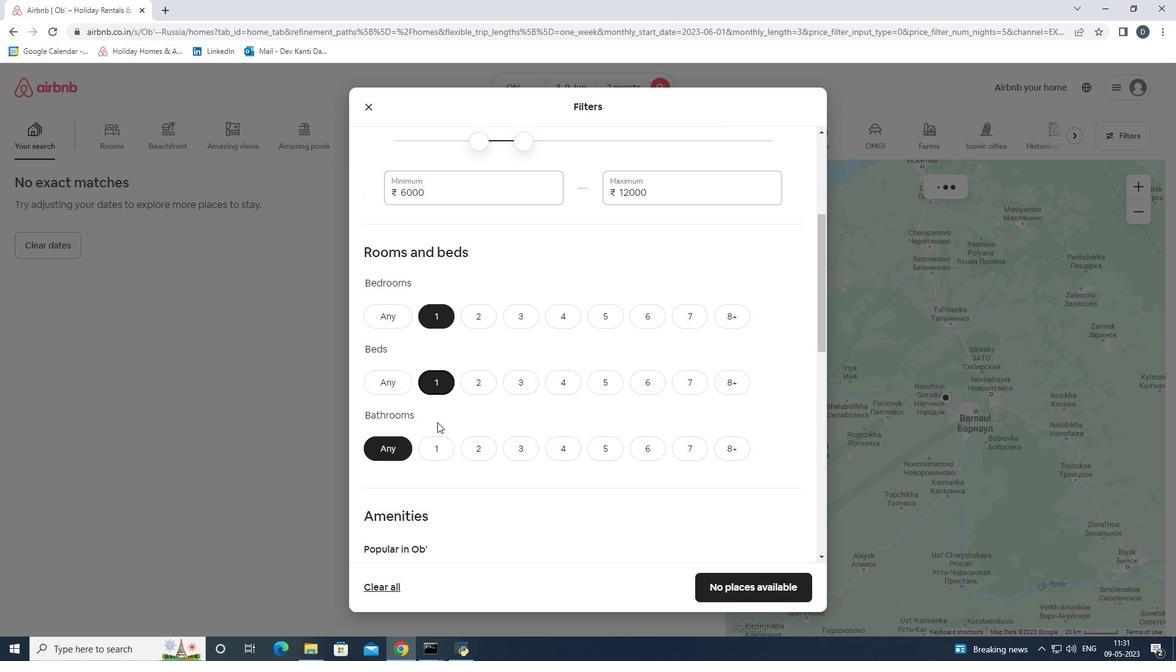 
Action: Mouse pressed left at (437, 447)
Screenshot: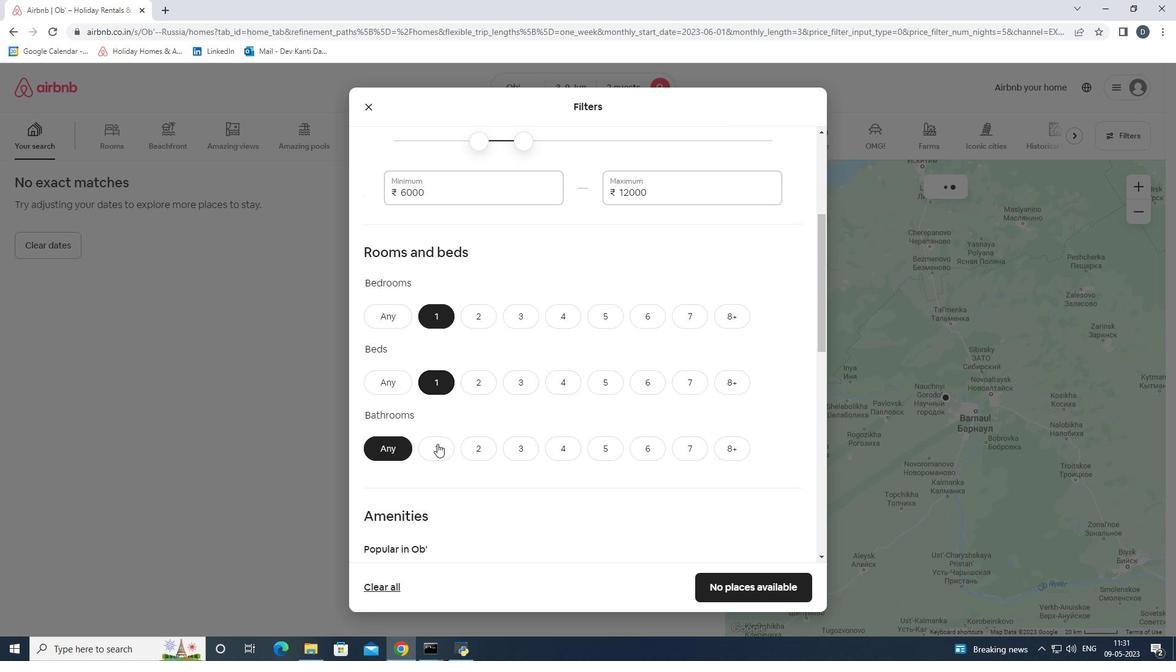 
Action: Mouse moved to (438, 447)
Screenshot: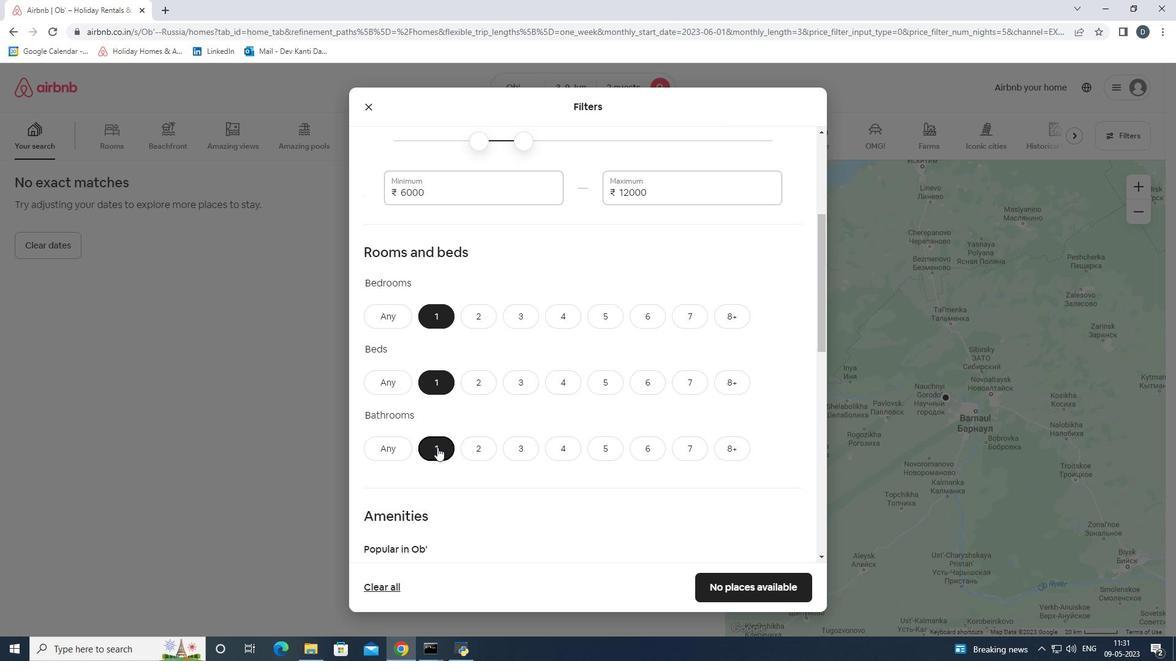 
Action: Mouse scrolled (438, 446) with delta (0, 0)
Screenshot: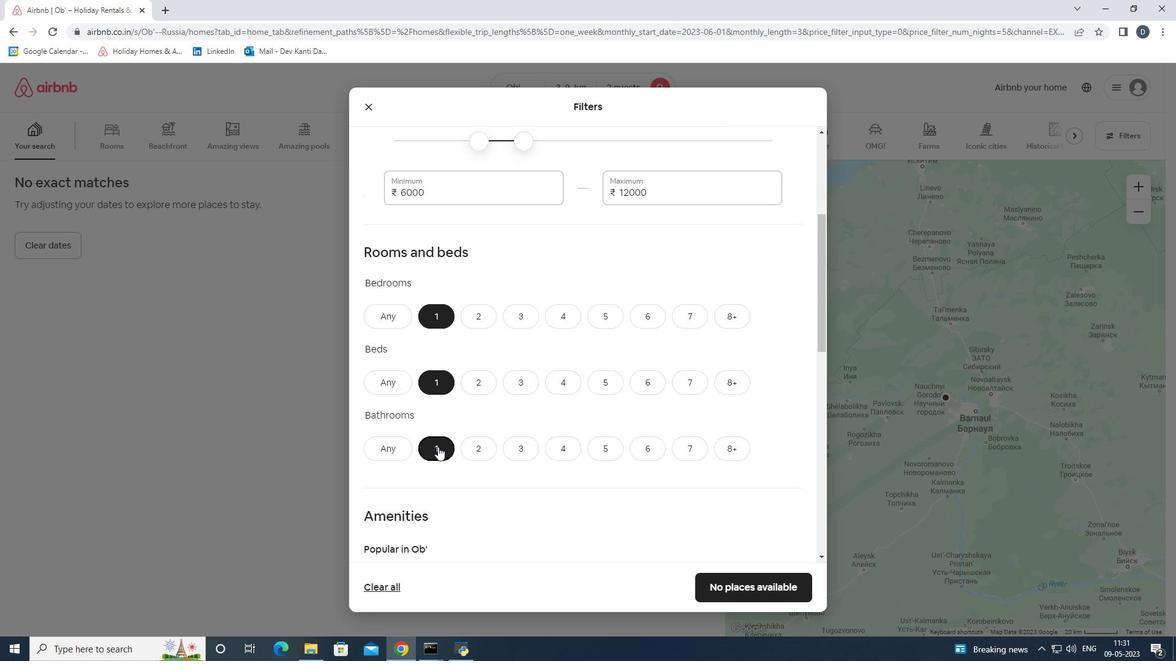 
Action: Mouse scrolled (438, 446) with delta (0, 0)
Screenshot: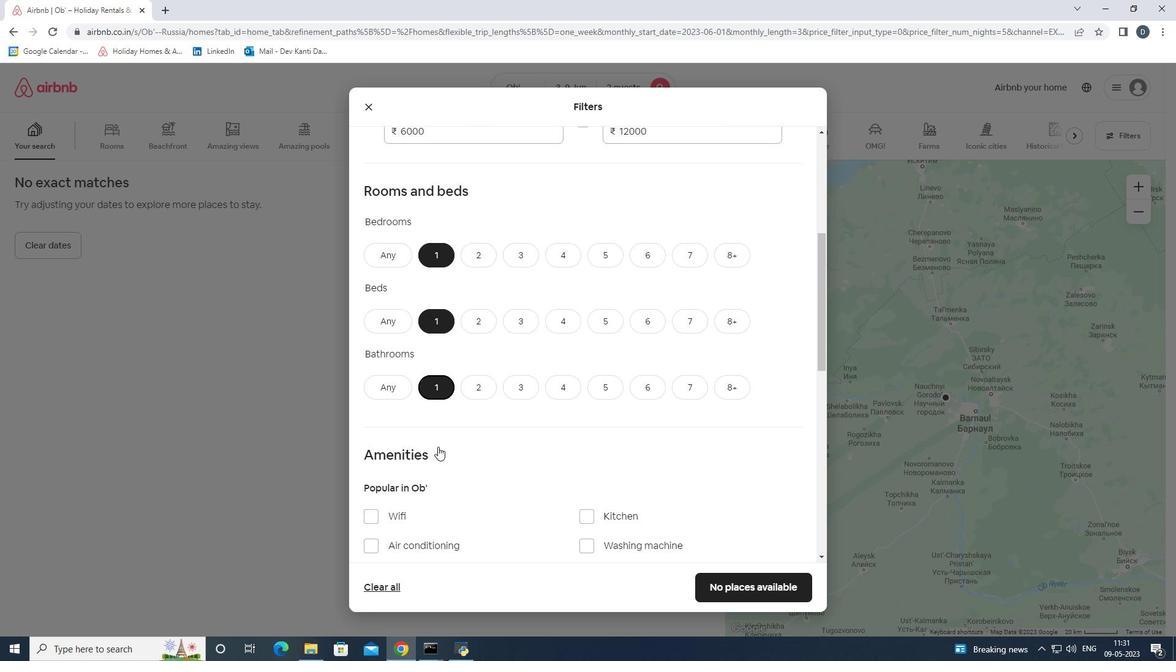 
Action: Mouse scrolled (438, 446) with delta (0, 0)
Screenshot: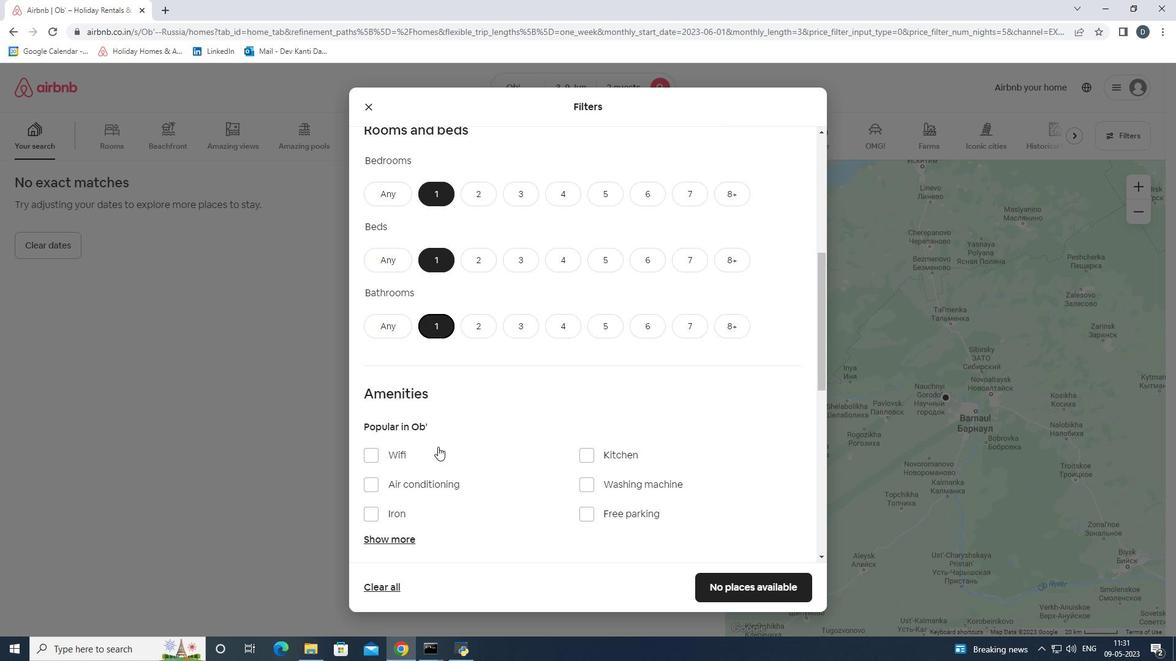 
Action: Mouse scrolled (438, 446) with delta (0, 0)
Screenshot: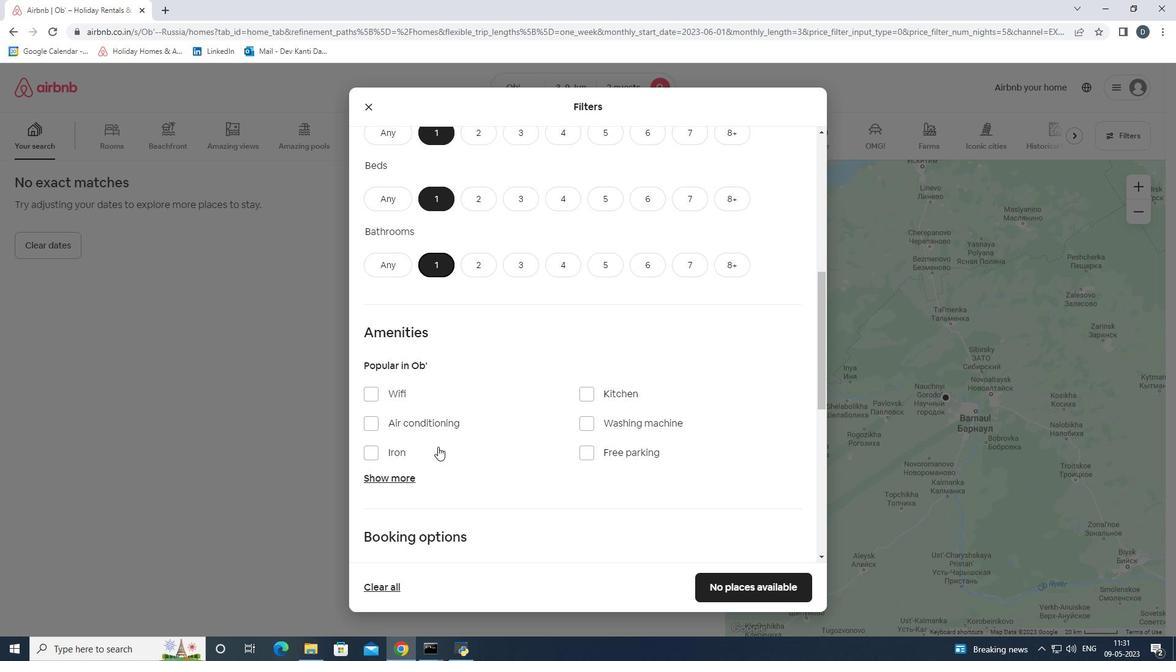 
Action: Mouse moved to (582, 363)
Screenshot: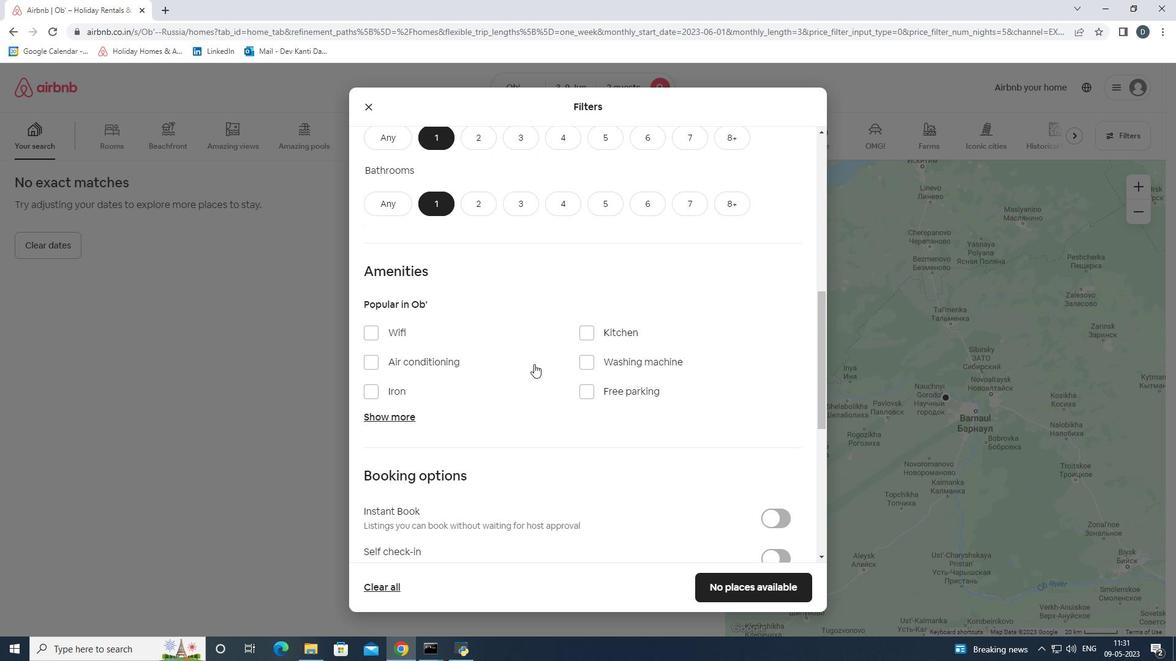 
Action: Mouse pressed left at (582, 363)
Screenshot: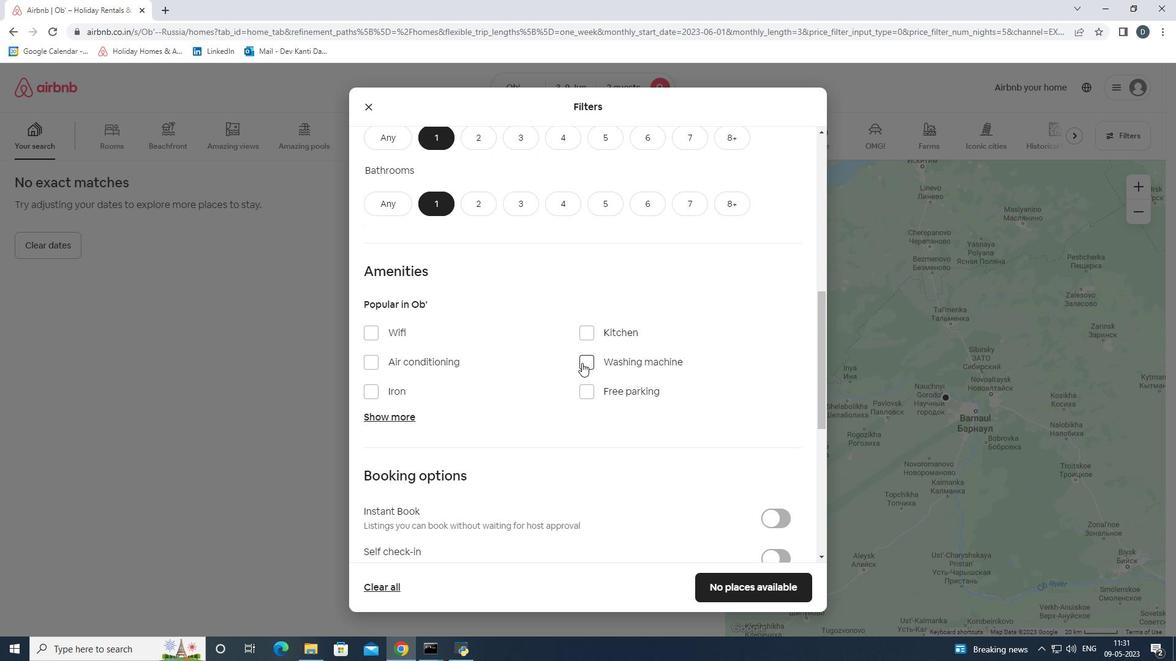 
Action: Mouse moved to (672, 424)
Screenshot: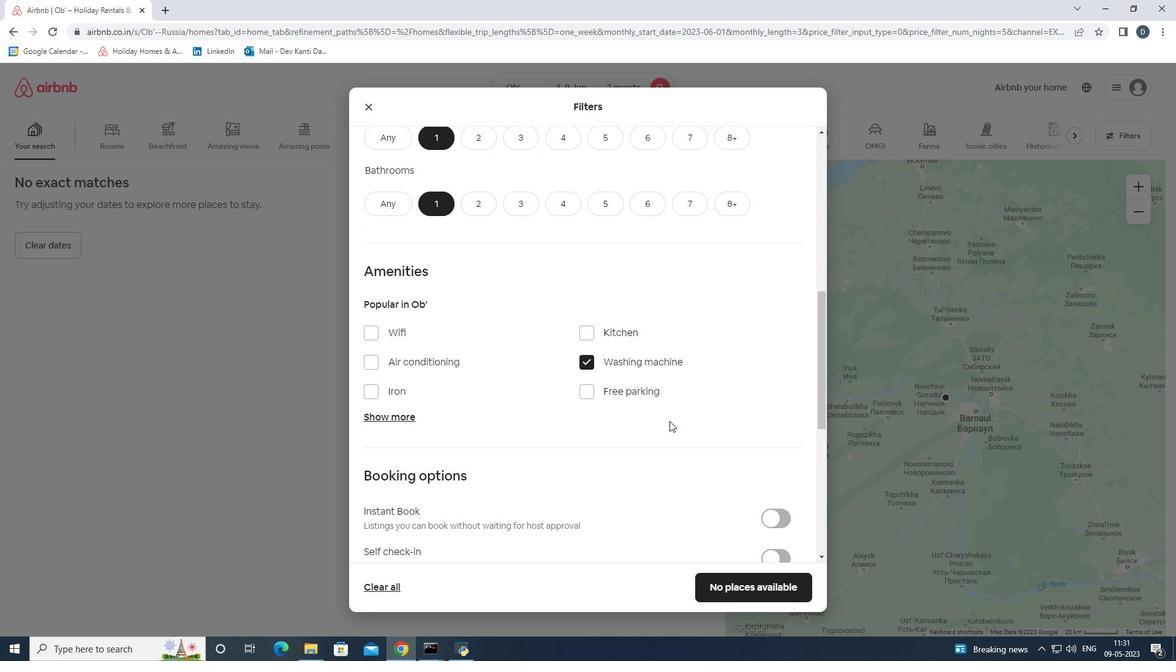 
Action: Mouse scrolled (672, 423) with delta (0, 0)
Screenshot: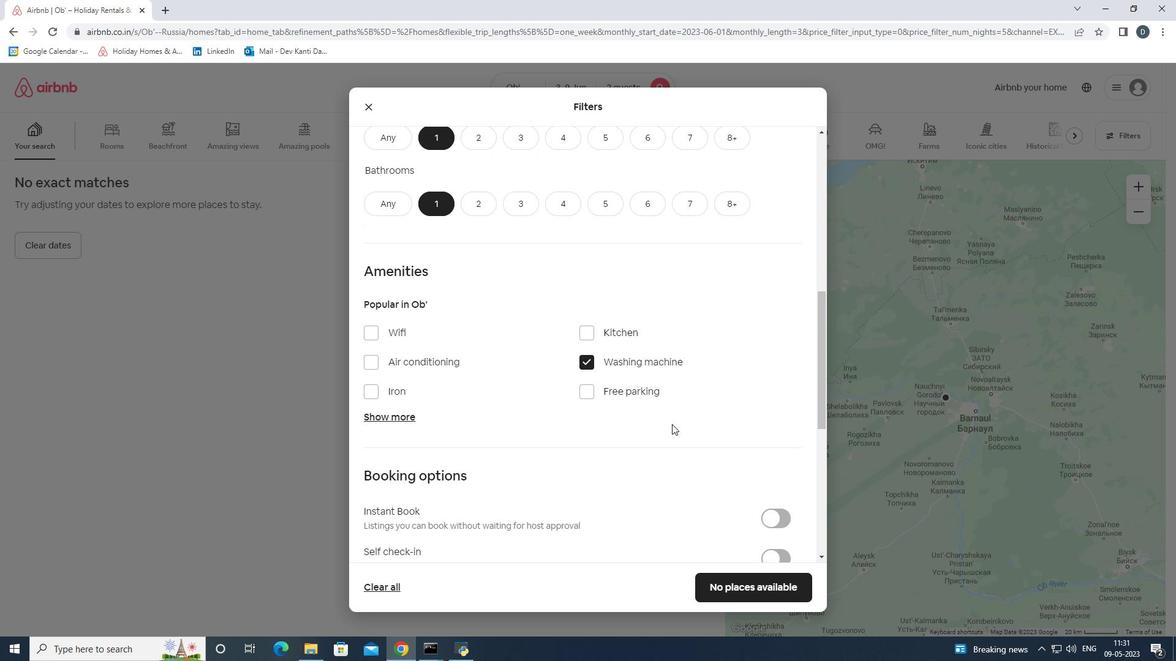 
Action: Mouse scrolled (672, 423) with delta (0, 0)
Screenshot: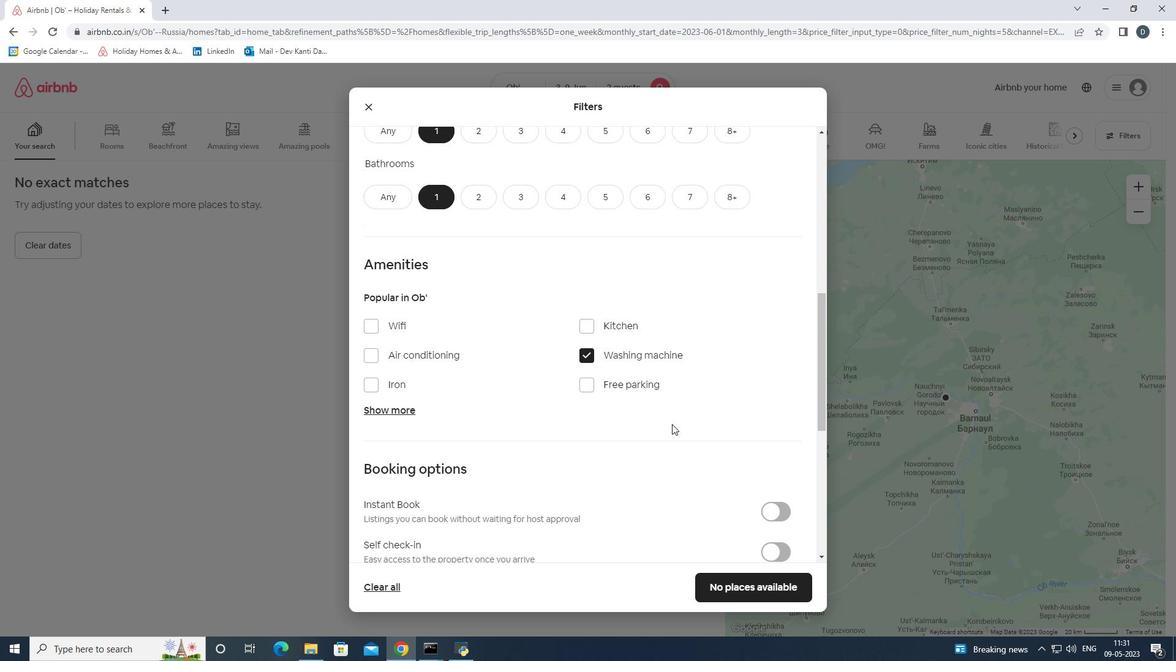 
Action: Mouse moved to (762, 433)
Screenshot: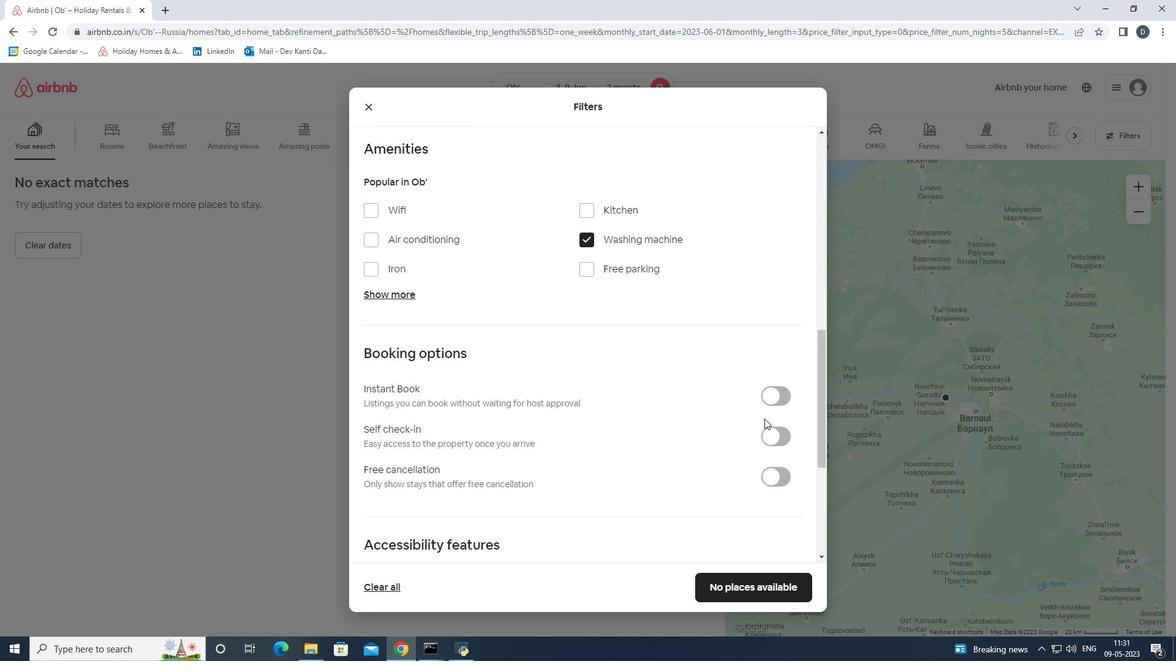
Action: Mouse pressed left at (762, 433)
Screenshot: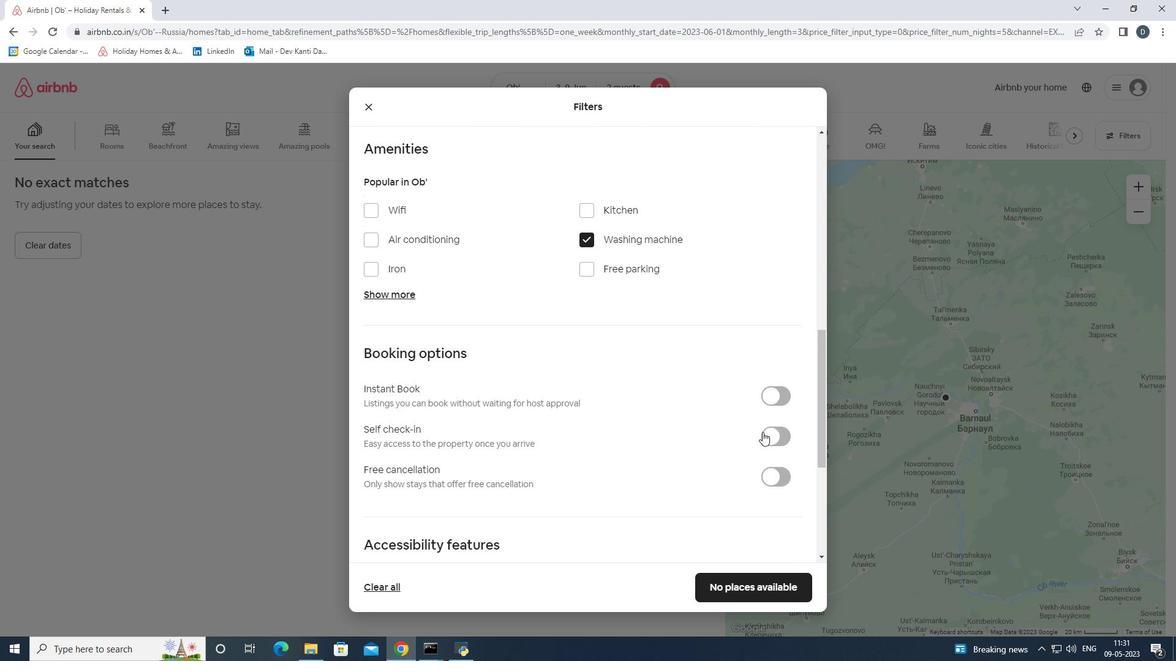 
Action: Mouse moved to (760, 431)
Screenshot: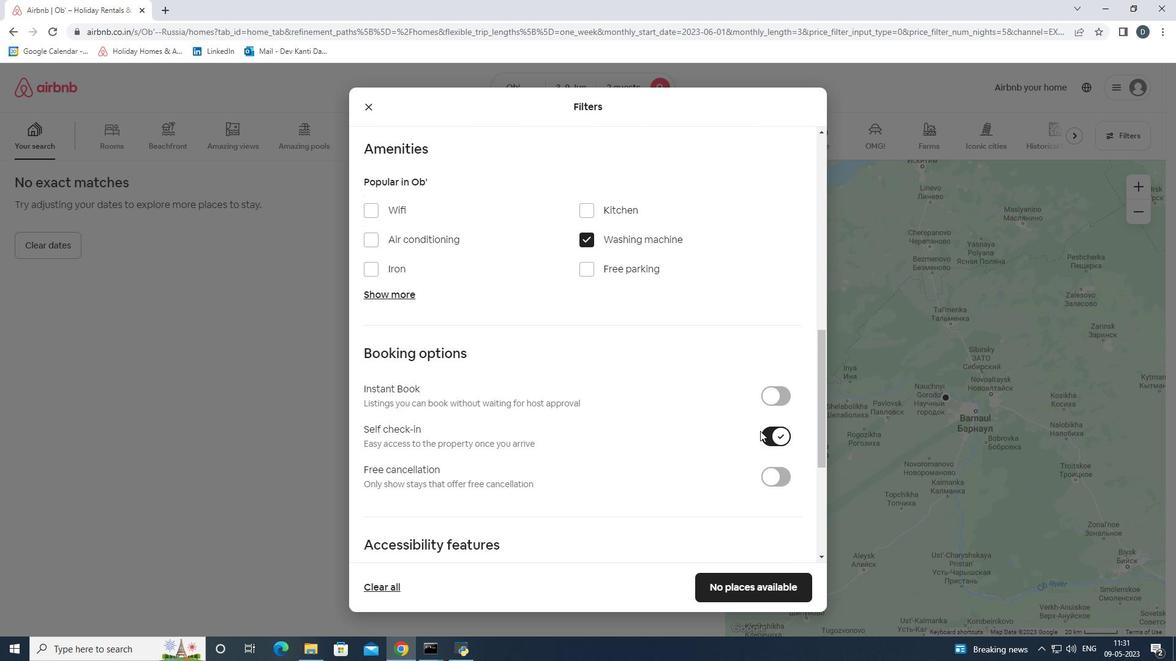 
Action: Mouse scrolled (760, 430) with delta (0, 0)
Screenshot: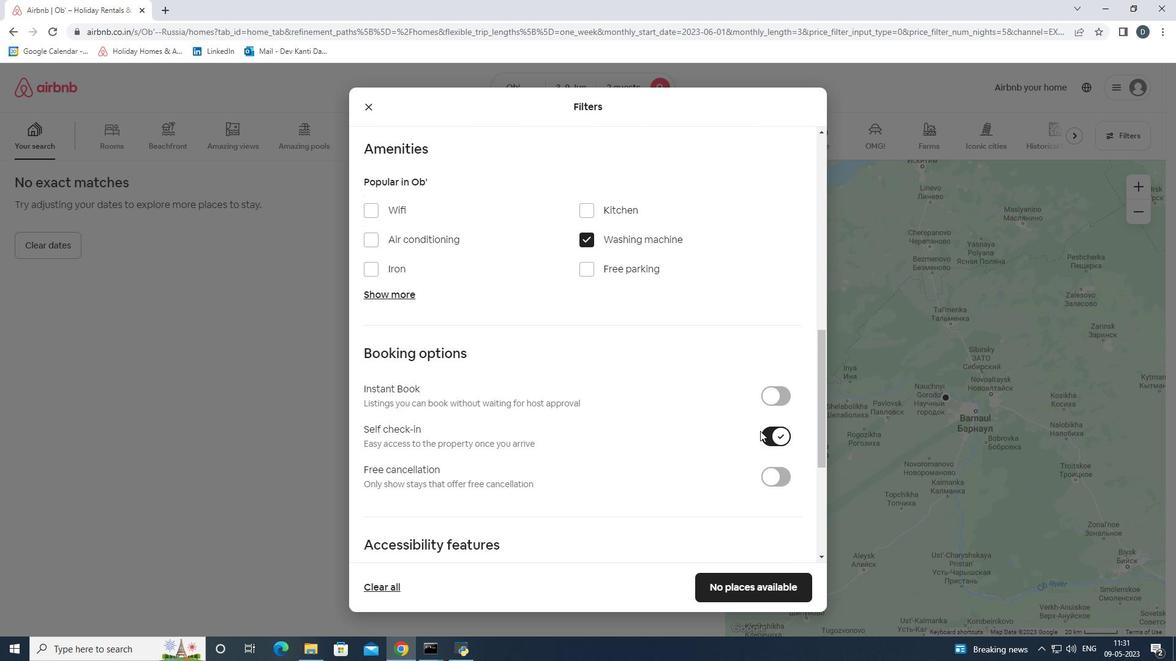 
Action: Mouse scrolled (760, 430) with delta (0, 0)
Screenshot: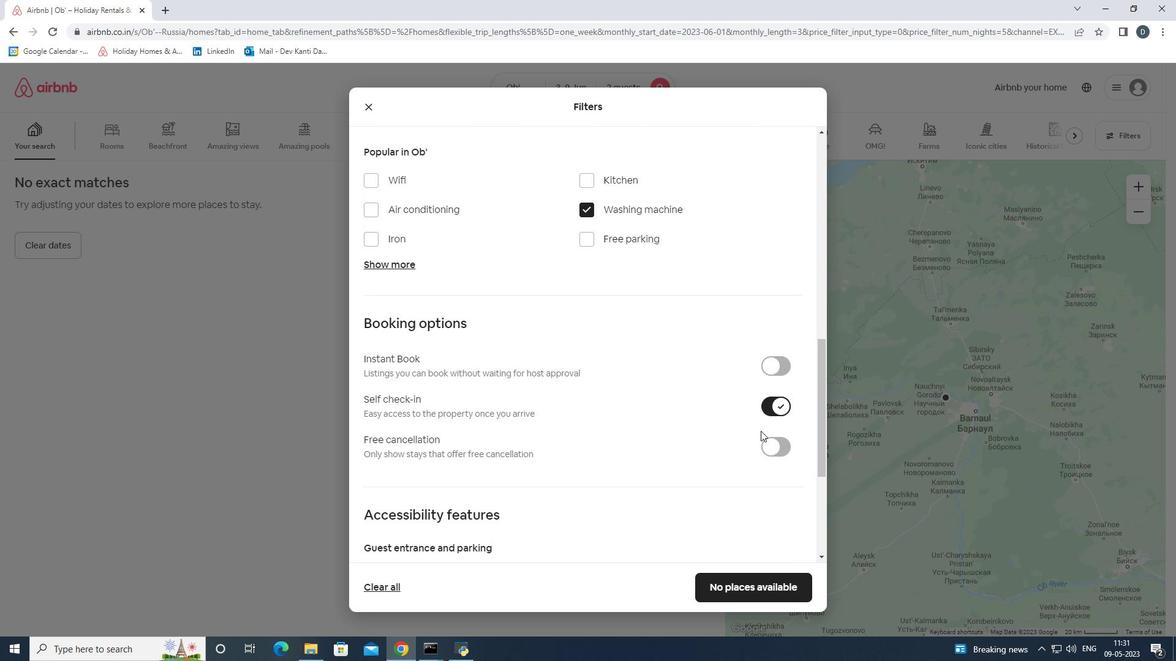 
Action: Mouse moved to (764, 431)
Screenshot: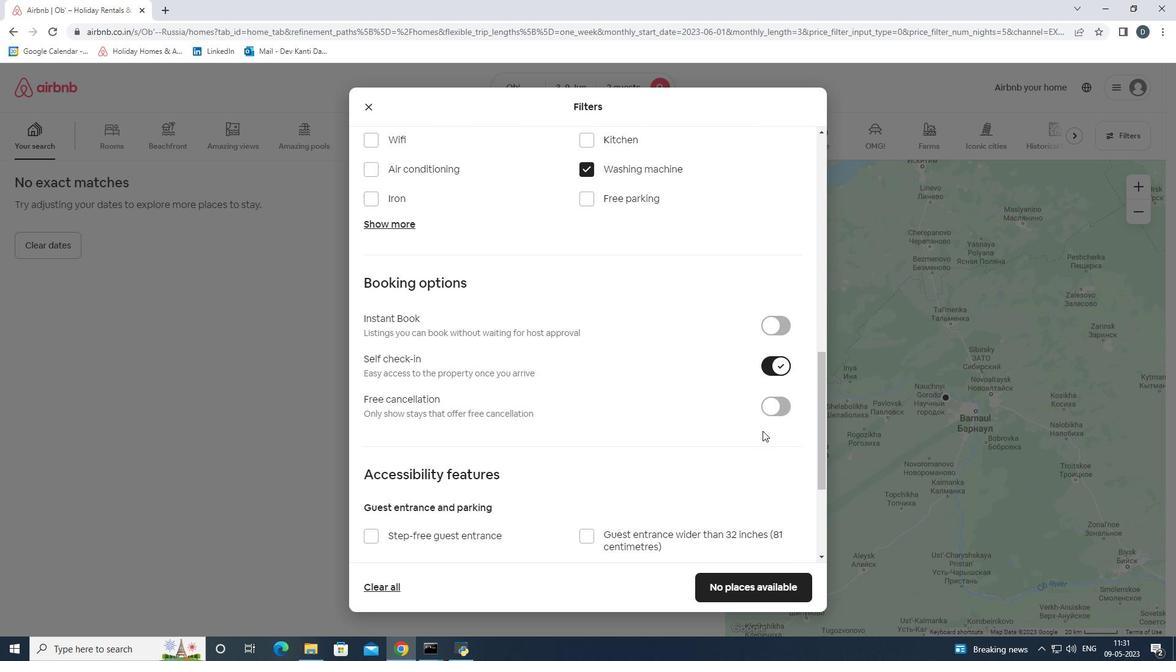 
Action: Mouse scrolled (764, 430) with delta (0, 0)
Screenshot: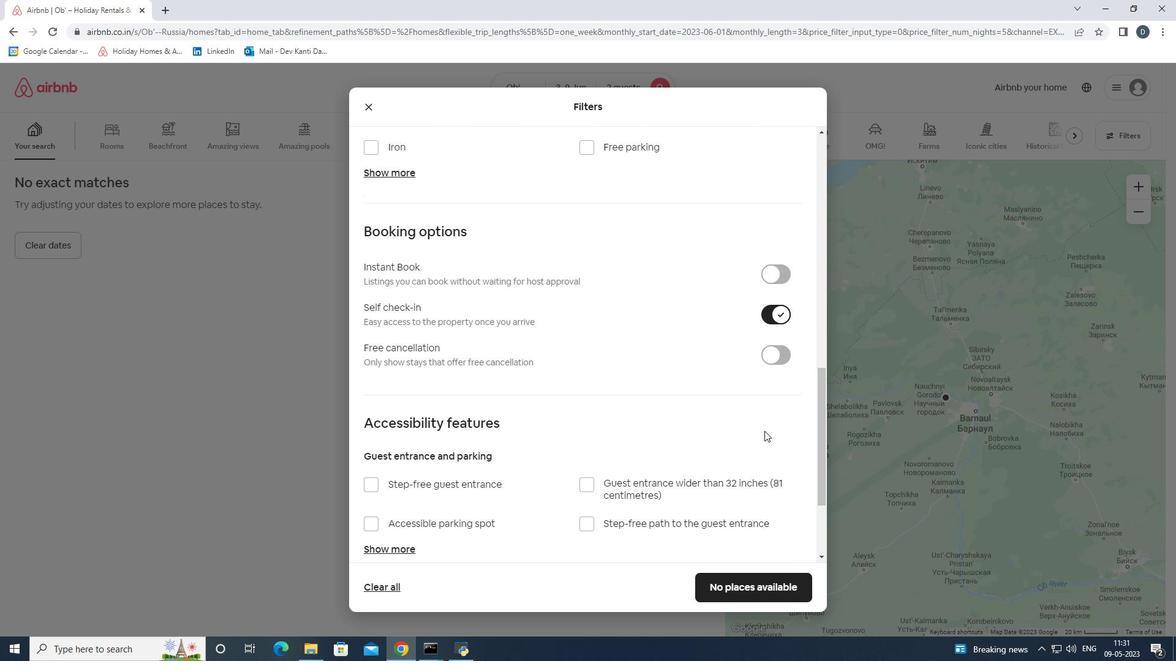 
Action: Mouse moved to (767, 430)
Screenshot: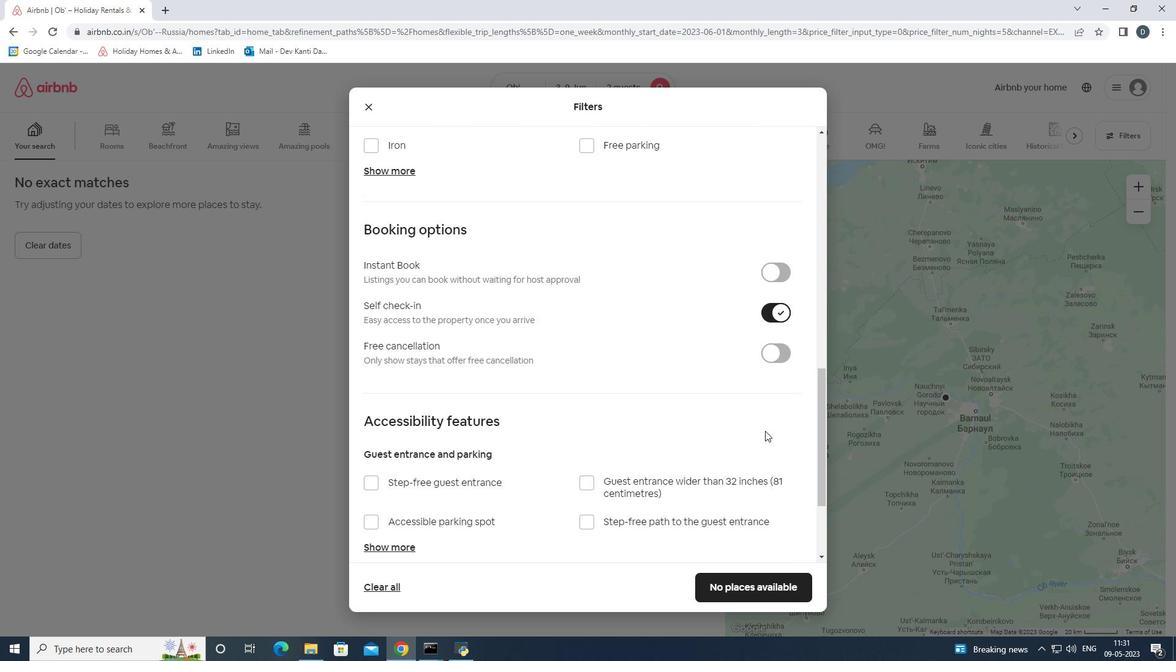 
Action: Mouse scrolled (767, 430) with delta (0, 0)
Screenshot: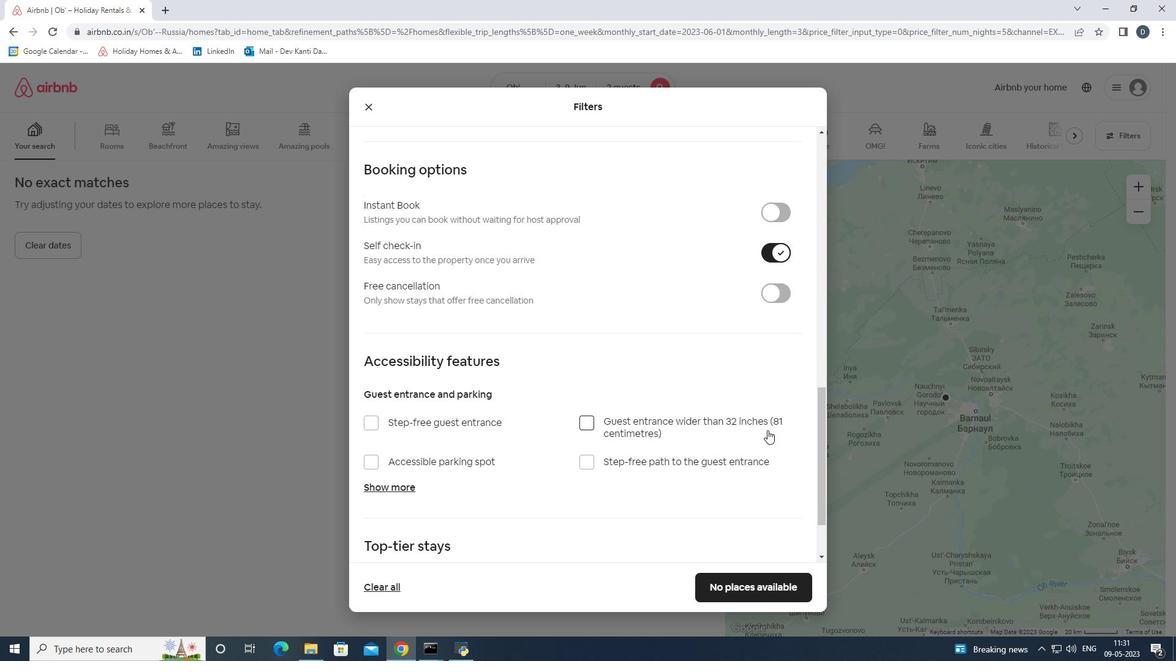 
Action: Mouse scrolled (767, 430) with delta (0, 0)
Screenshot: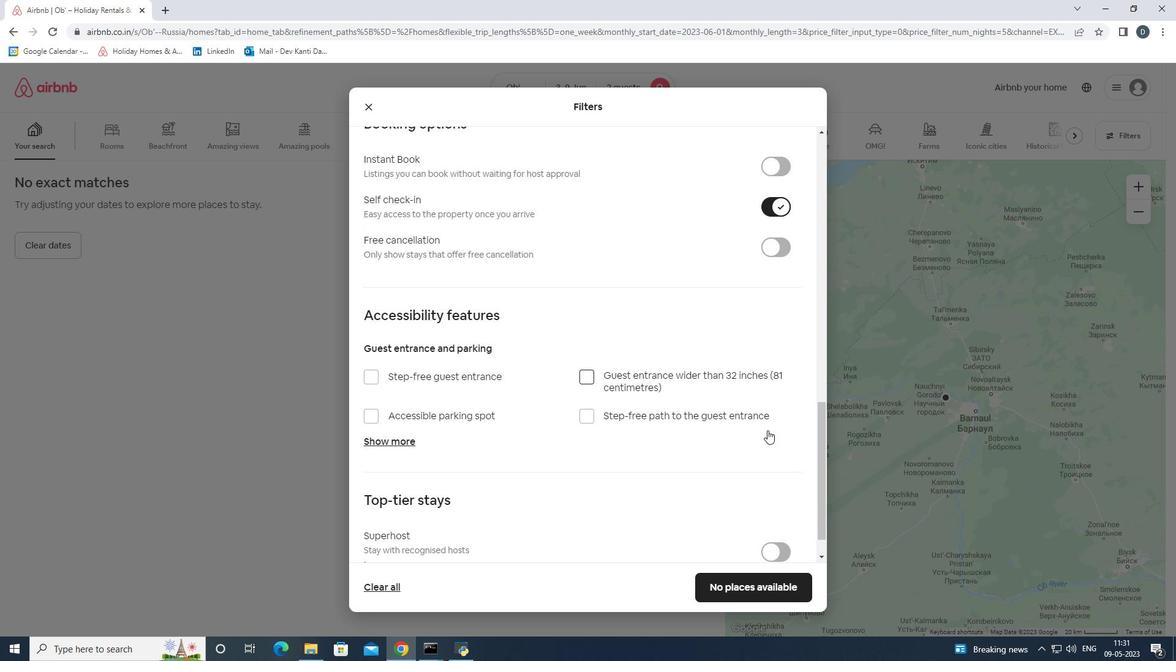 
Action: Mouse scrolled (767, 430) with delta (0, 0)
Screenshot: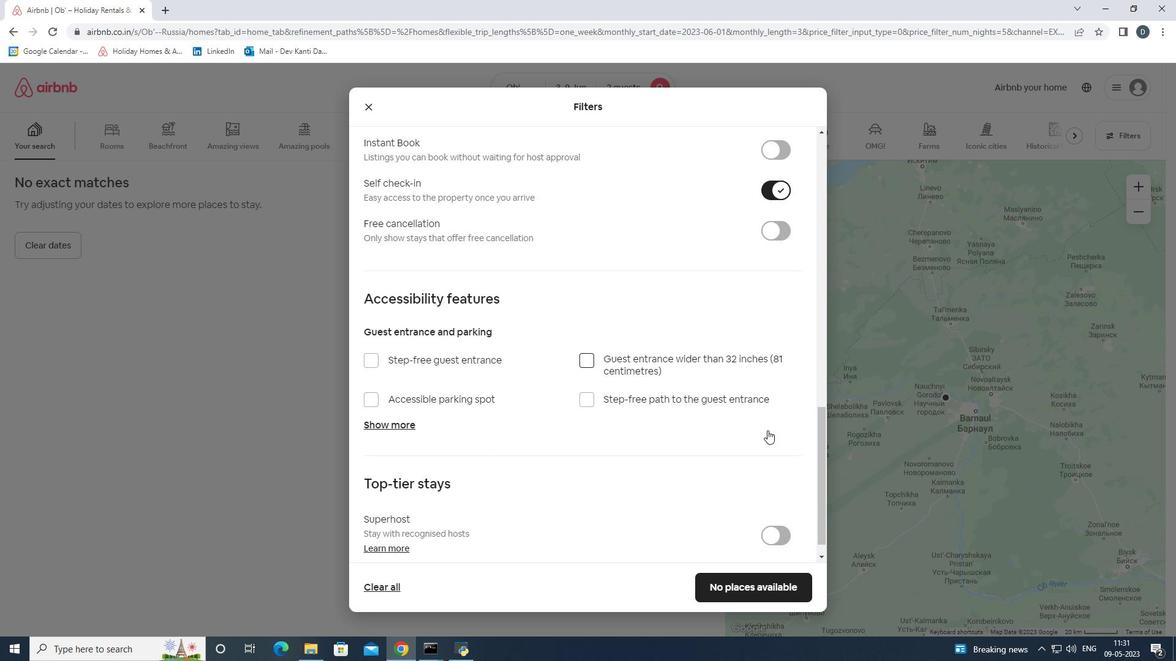 
Action: Mouse moved to (746, 587)
Screenshot: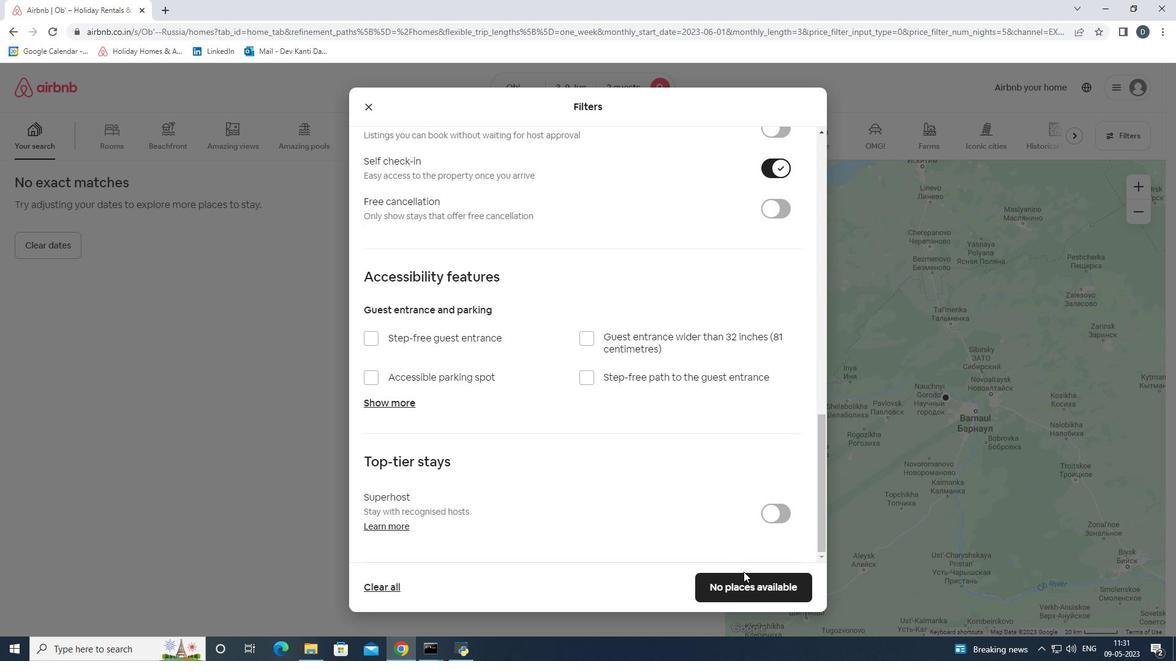 
Action: Mouse pressed left at (746, 587)
Screenshot: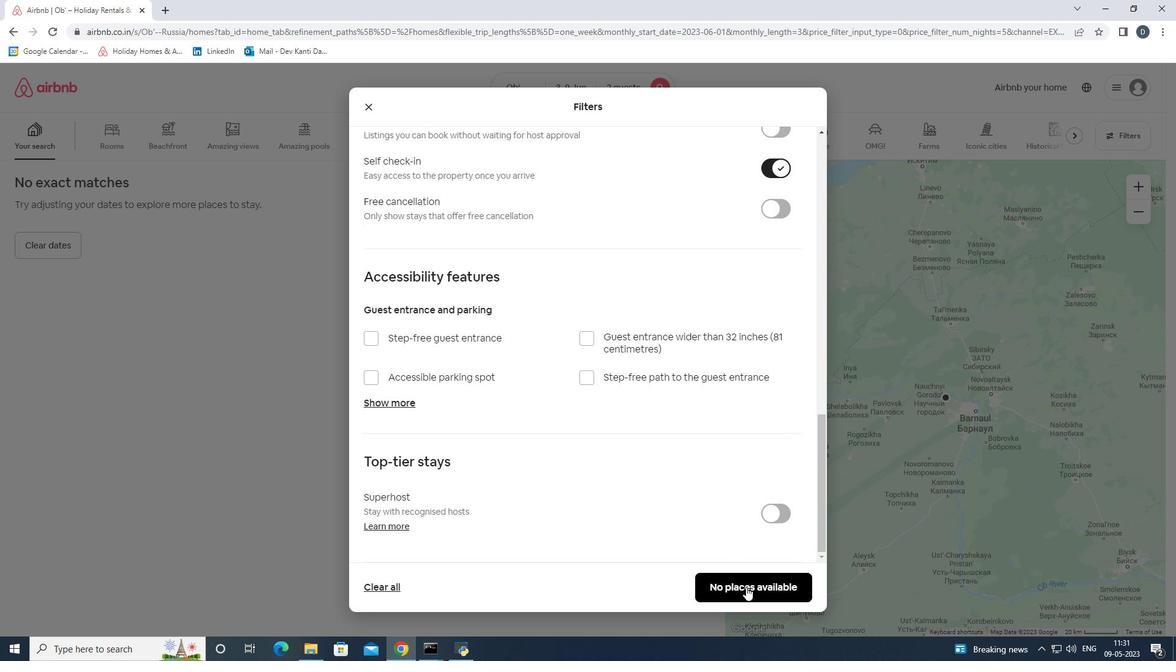 
Action: Mouse moved to (674, 451)
Screenshot: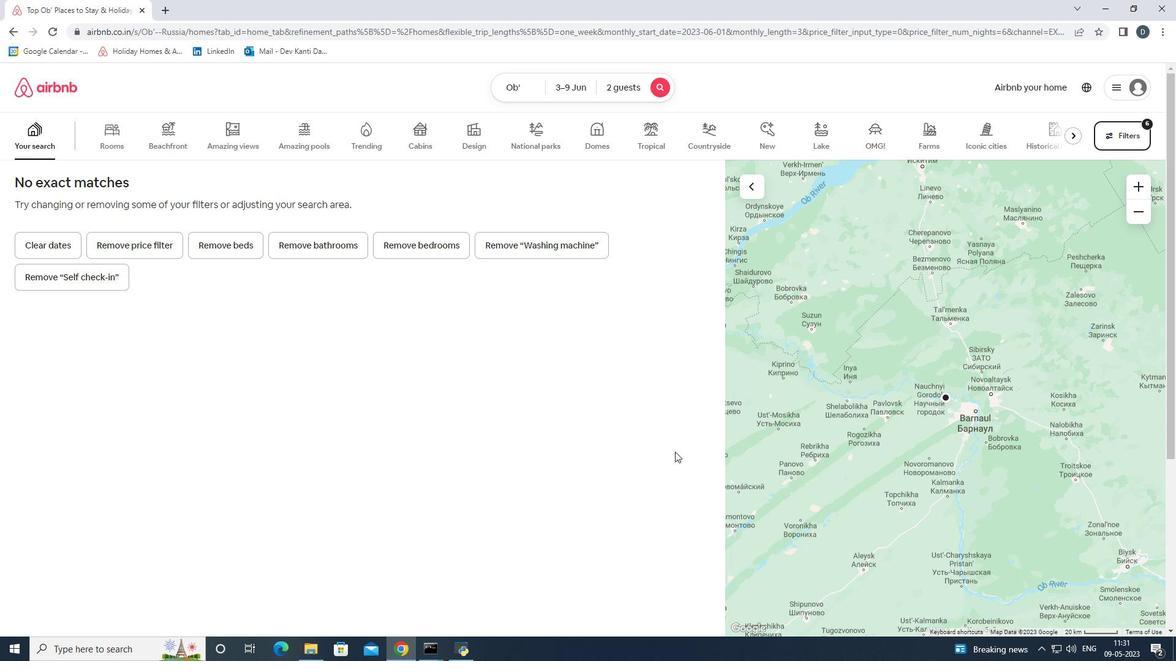 
